 Task: In the Contact  HernandezPenelope@estee-lauder.com, Log Postal mail with desription: 'Received a postal mail package from a customer returning a product.'; Add date: '14 August, 2023', attach the document: Terms_and_conditions.doc. Logged in from softage.10@softage.net
Action: Mouse moved to (112, 69)
Screenshot: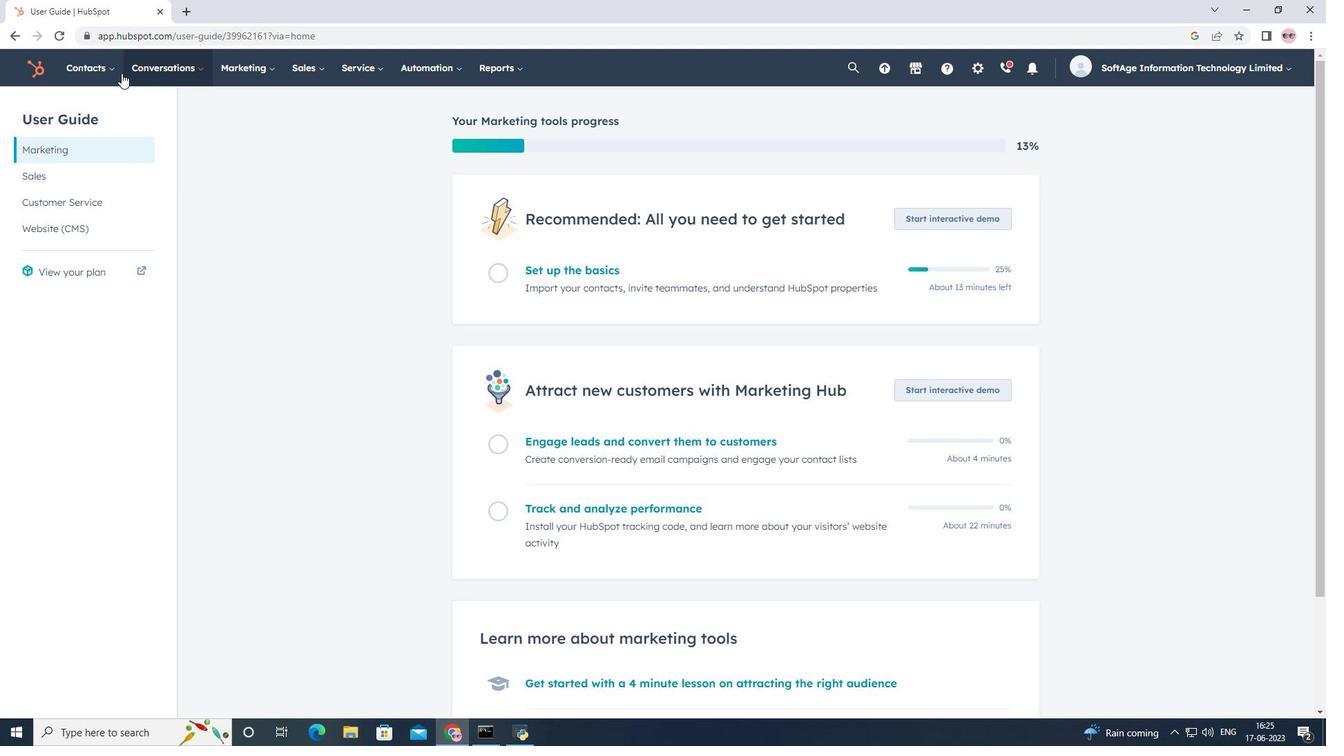 
Action: Mouse pressed left at (112, 69)
Screenshot: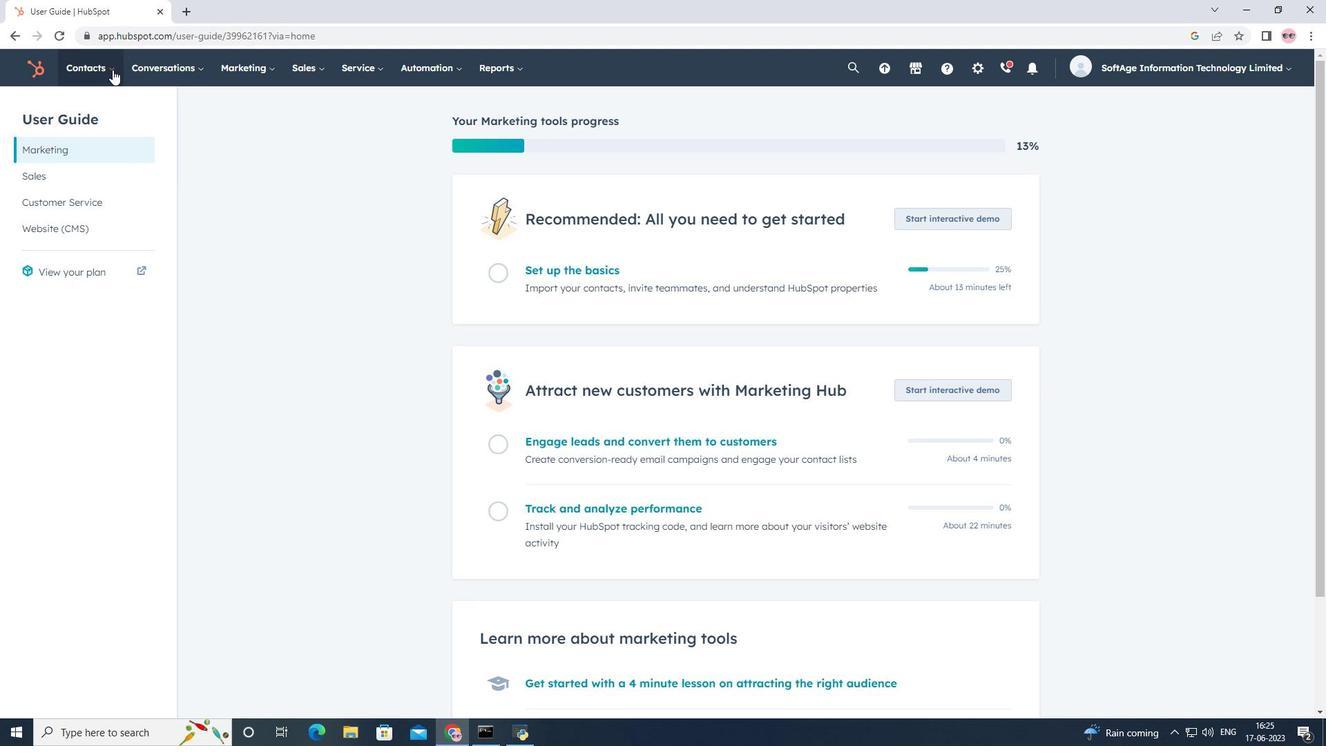 
Action: Mouse moved to (113, 102)
Screenshot: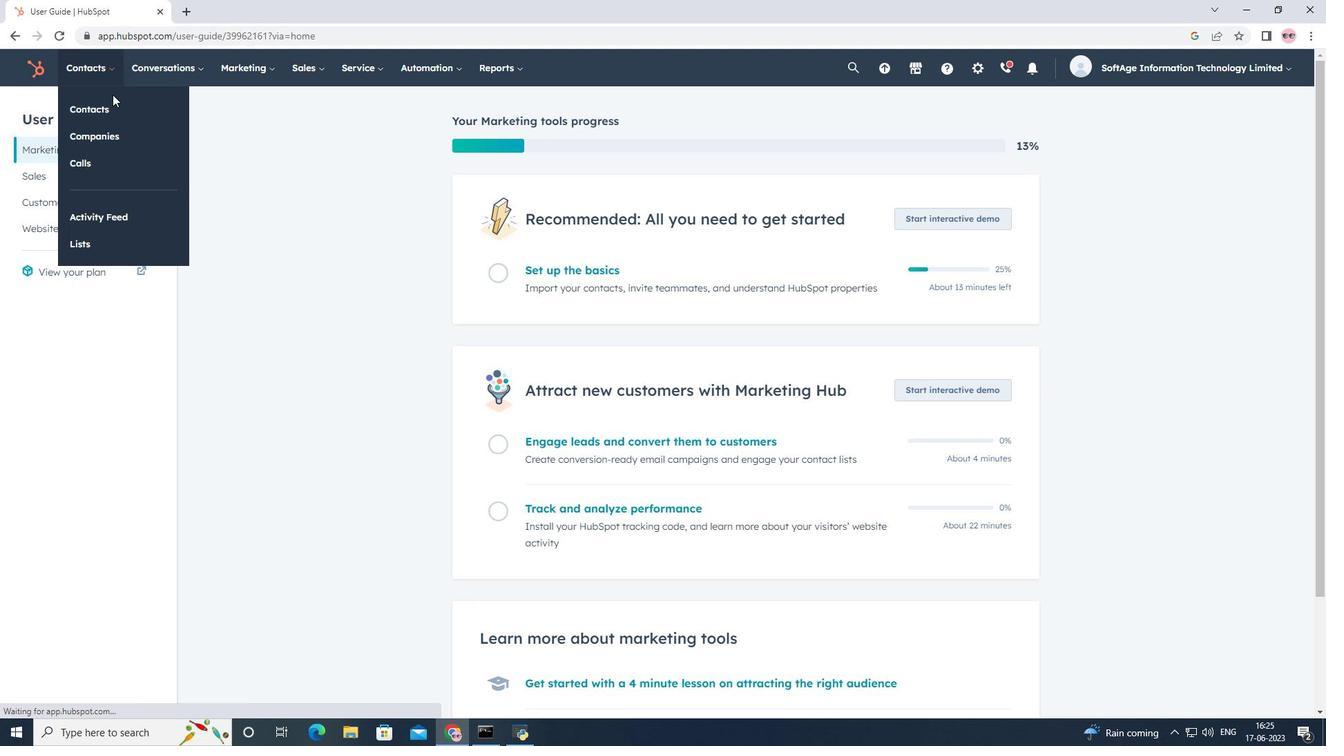 
Action: Mouse pressed left at (113, 102)
Screenshot: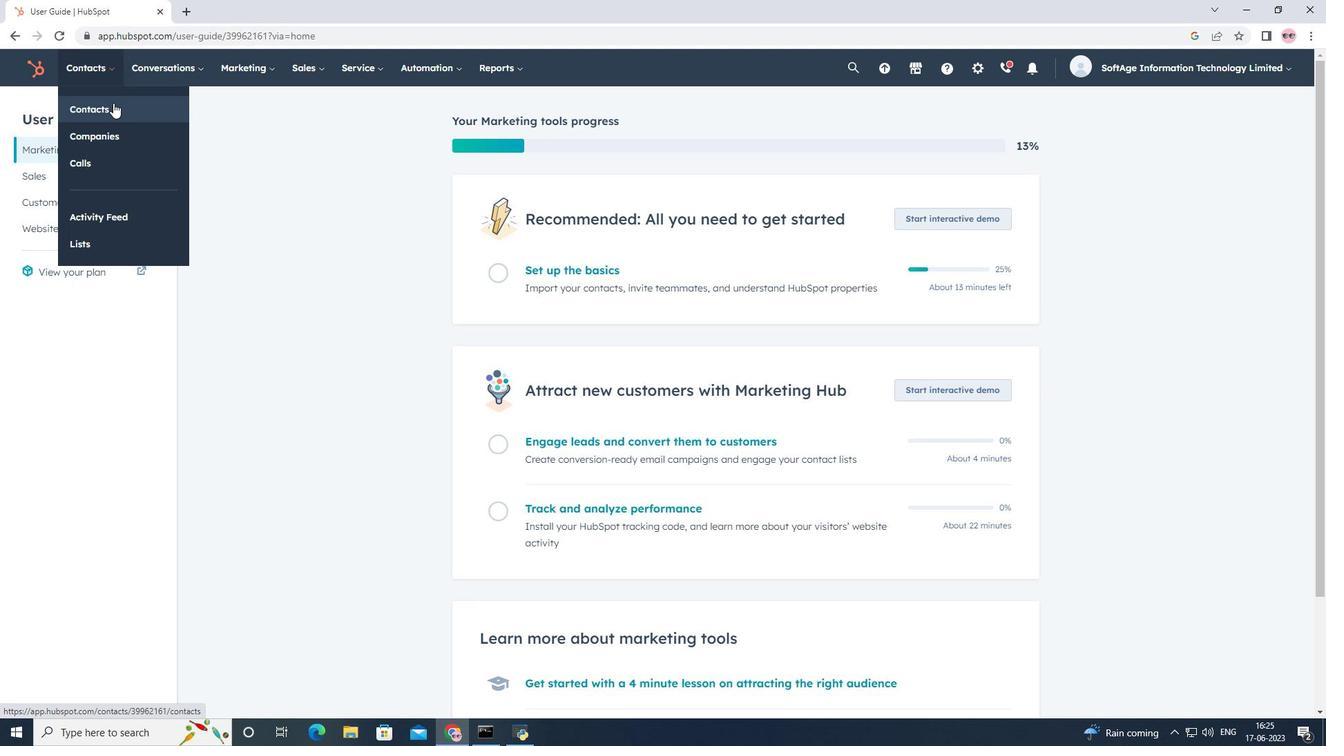 
Action: Mouse moved to (128, 228)
Screenshot: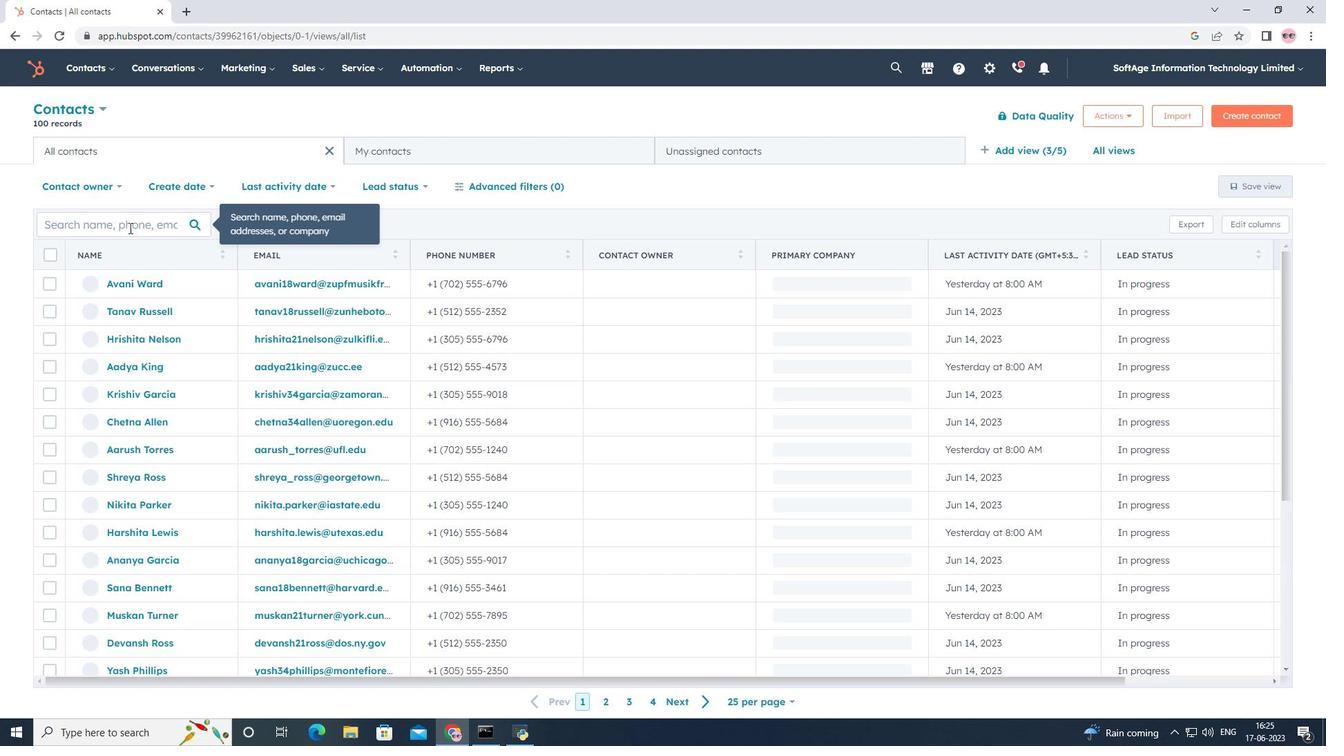 
Action: Mouse pressed left at (128, 228)
Screenshot: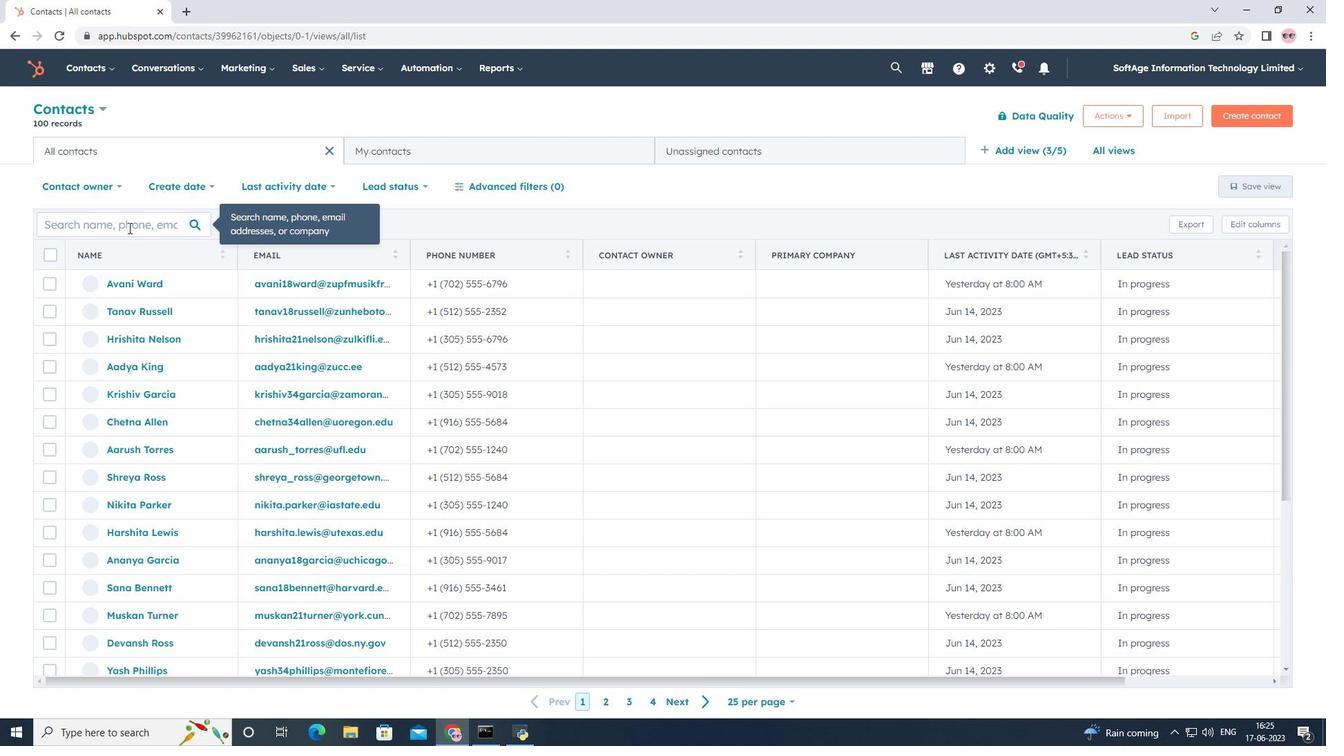 
Action: Key pressed <Key.shift>Hernandez<Key.shift>Penelope<Key.space><Key.shift><Key.shift><Key.shift><Key.shift><Key.shift><Key.shift><Key.shift><Key.shift><Key.shift><Key.shift><Key.shift><Key.shift><Key.shift>@estee-lauder.com
Screenshot: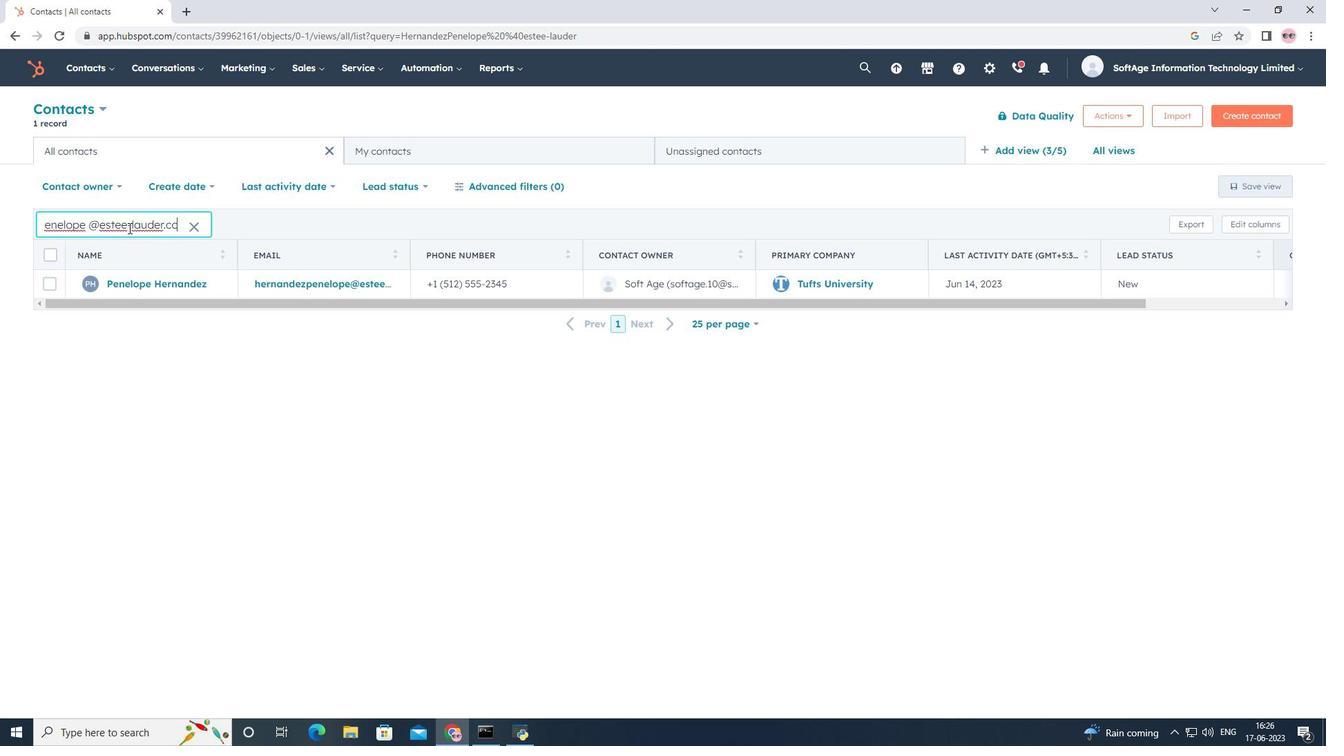 
Action: Mouse moved to (142, 279)
Screenshot: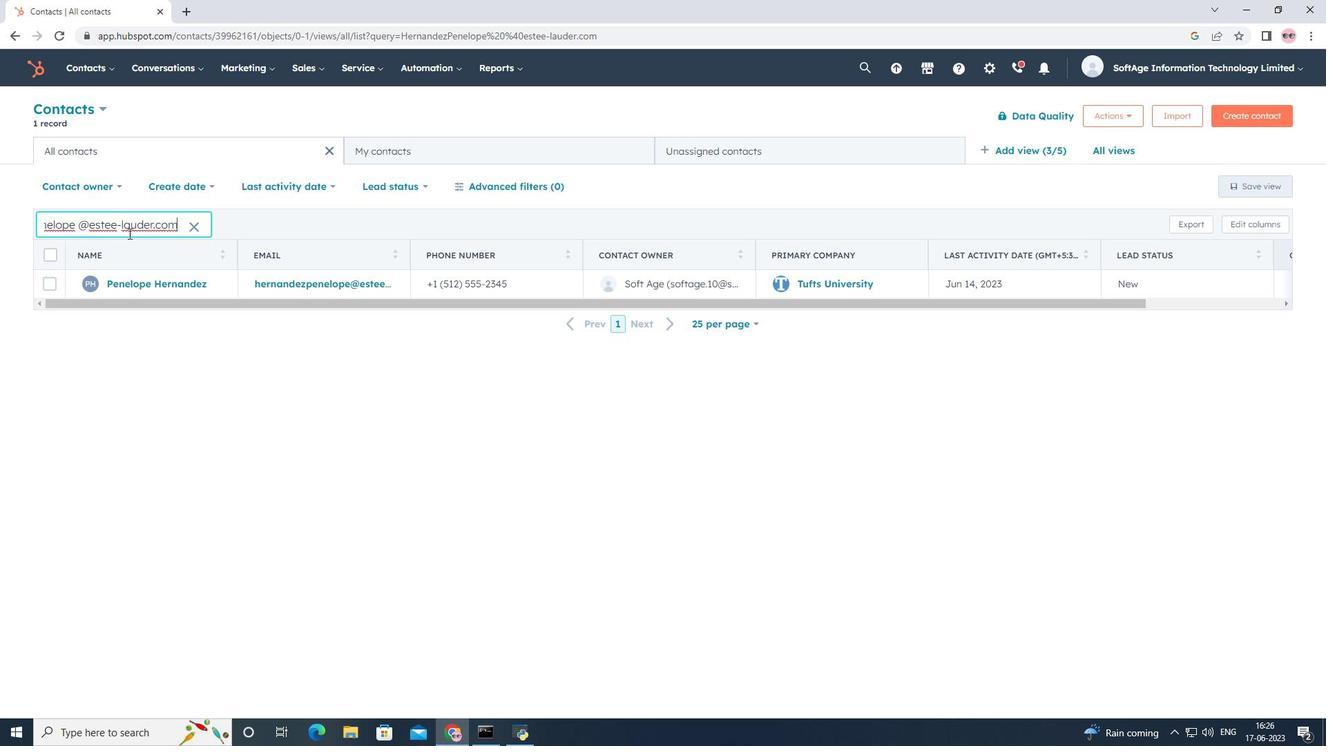 
Action: Mouse pressed left at (142, 279)
Screenshot: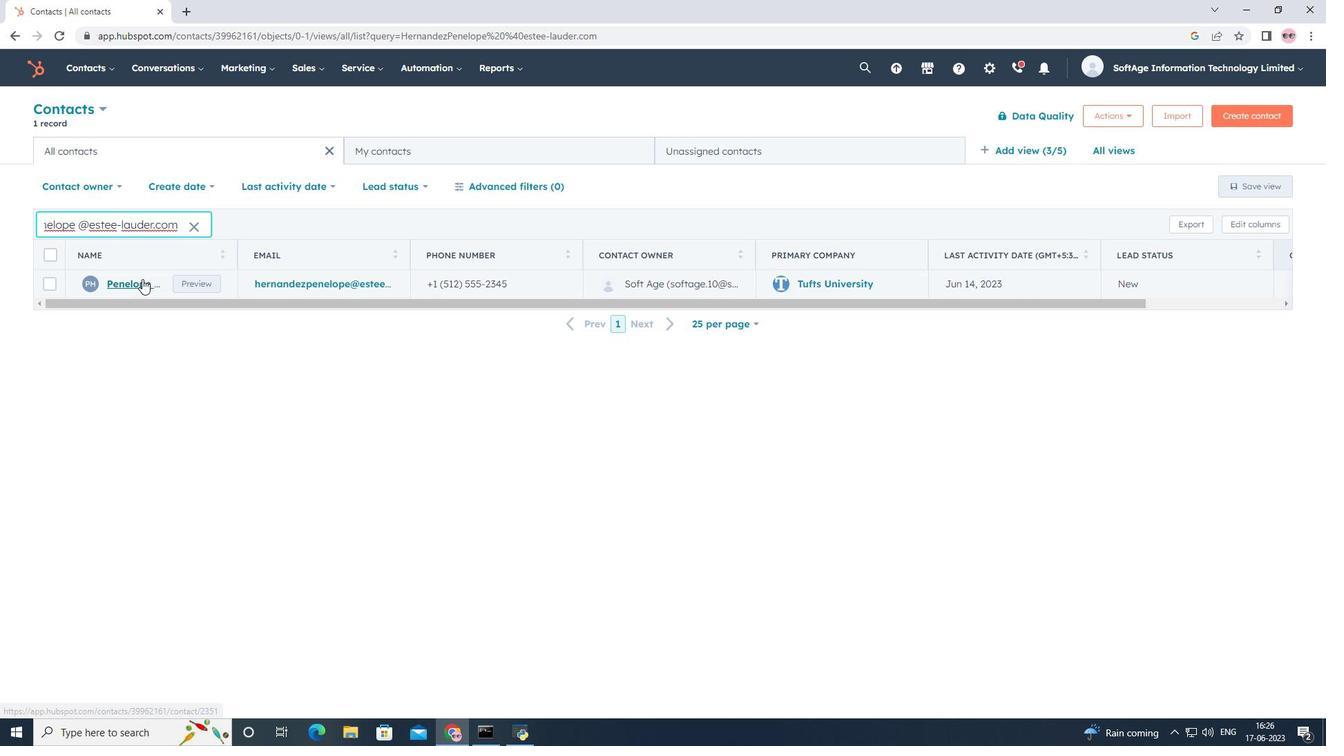 
Action: Mouse moved to (274, 230)
Screenshot: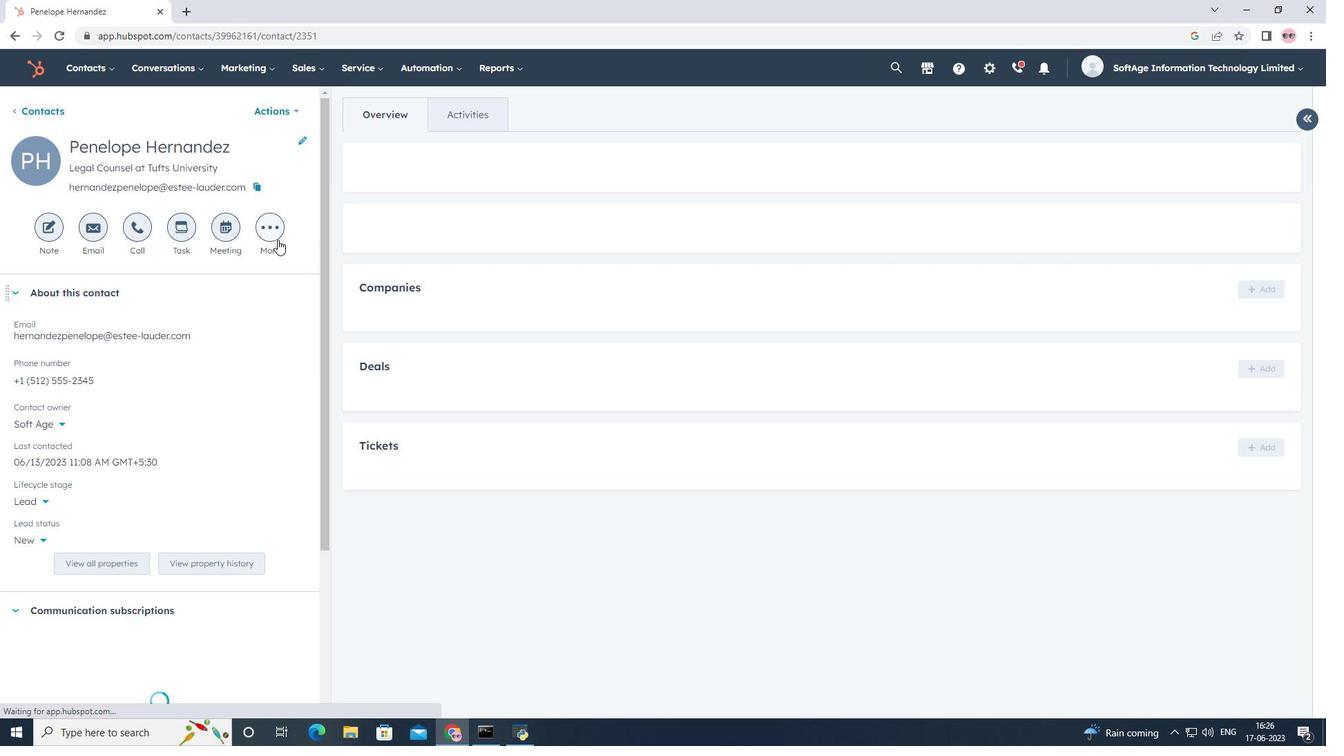 
Action: Mouse pressed left at (274, 230)
Screenshot: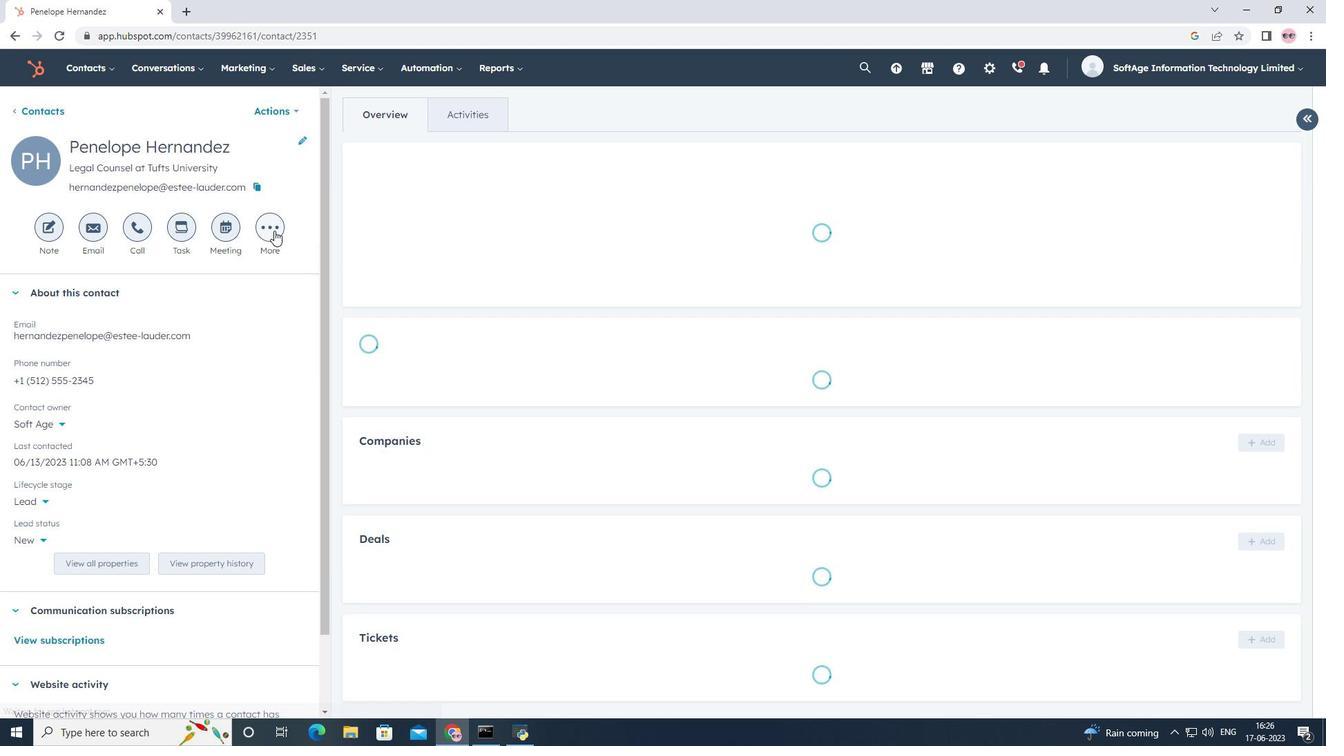 
Action: Mouse moved to (288, 424)
Screenshot: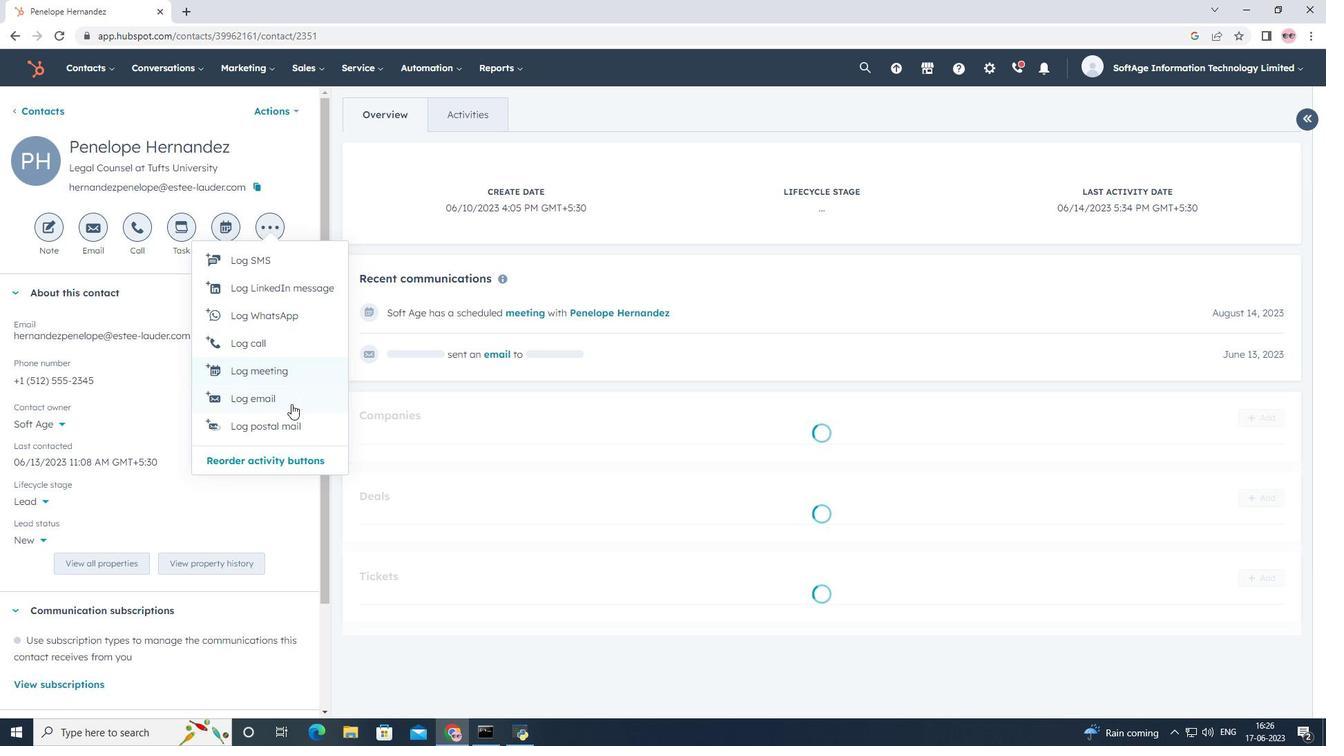 
Action: Mouse pressed left at (288, 424)
Screenshot: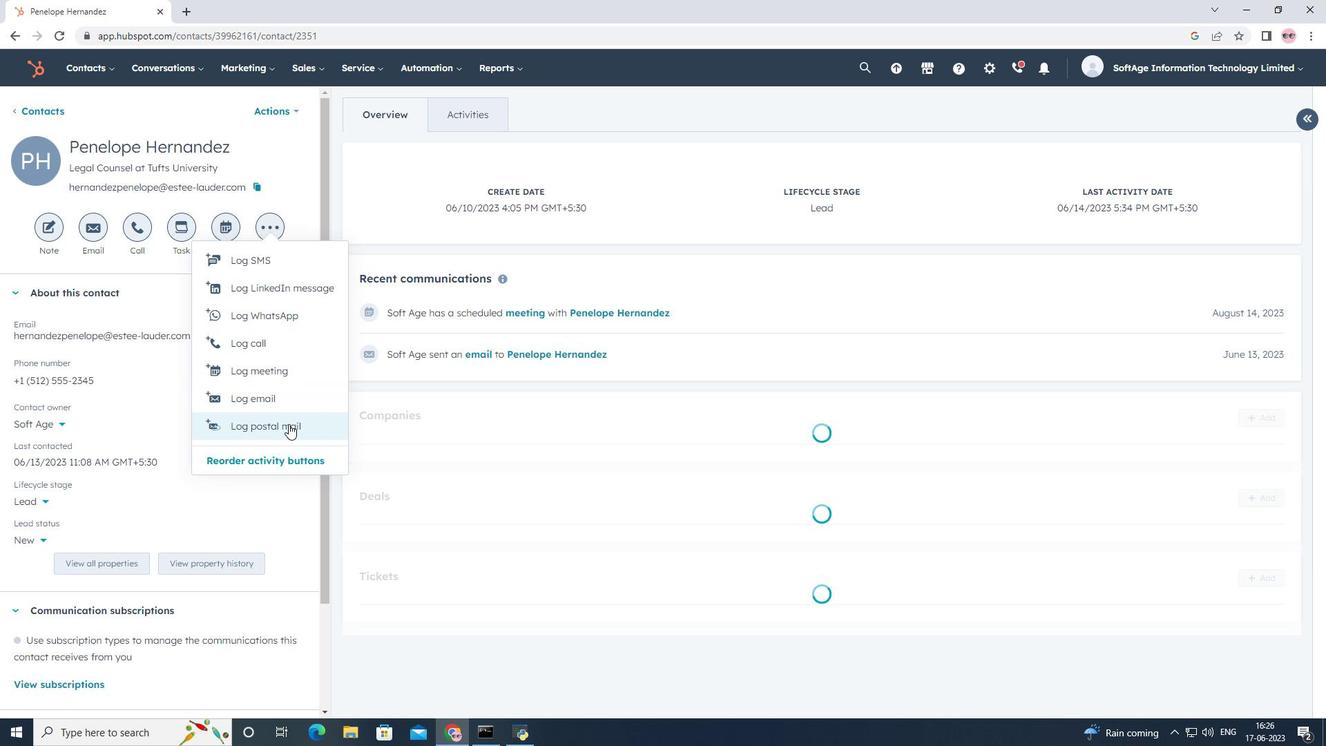 
Action: Mouse moved to (809, 529)
Screenshot: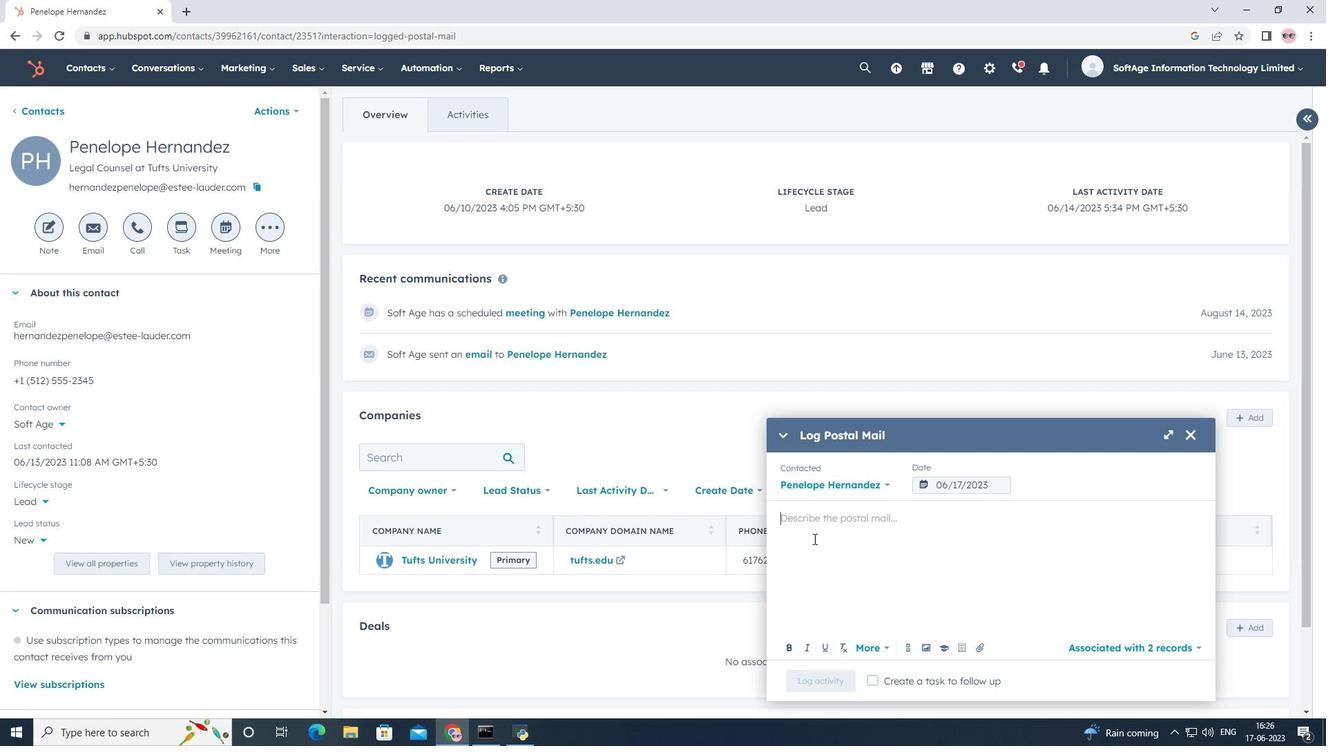 
Action: Mouse pressed left at (809, 529)
Screenshot: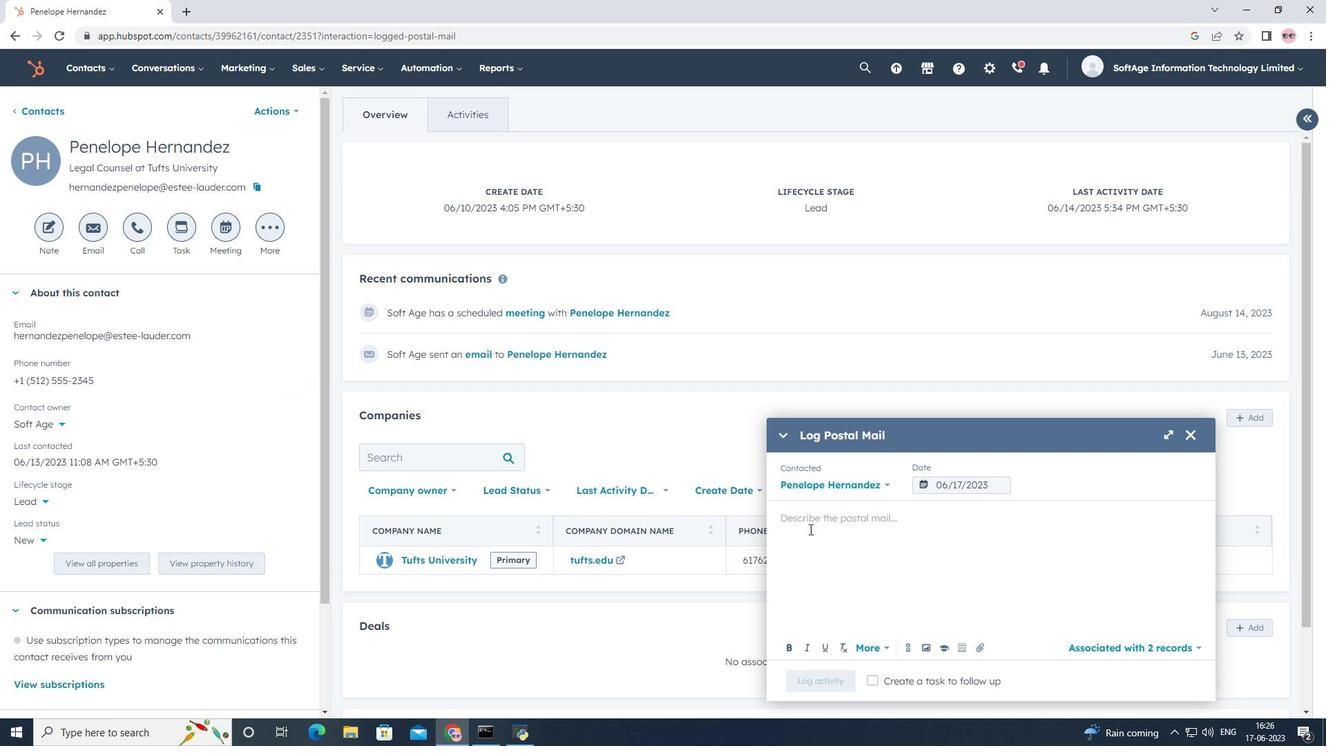 
Action: Key pressed <Key.shift>Received<Key.space>a<Key.space>postal<Key.space>mail<Key.space>package<Key.space>from<Key.space>a<Key.space>custoer<Key.space>returning<Key.space>a<Key.space>product.
Screenshot: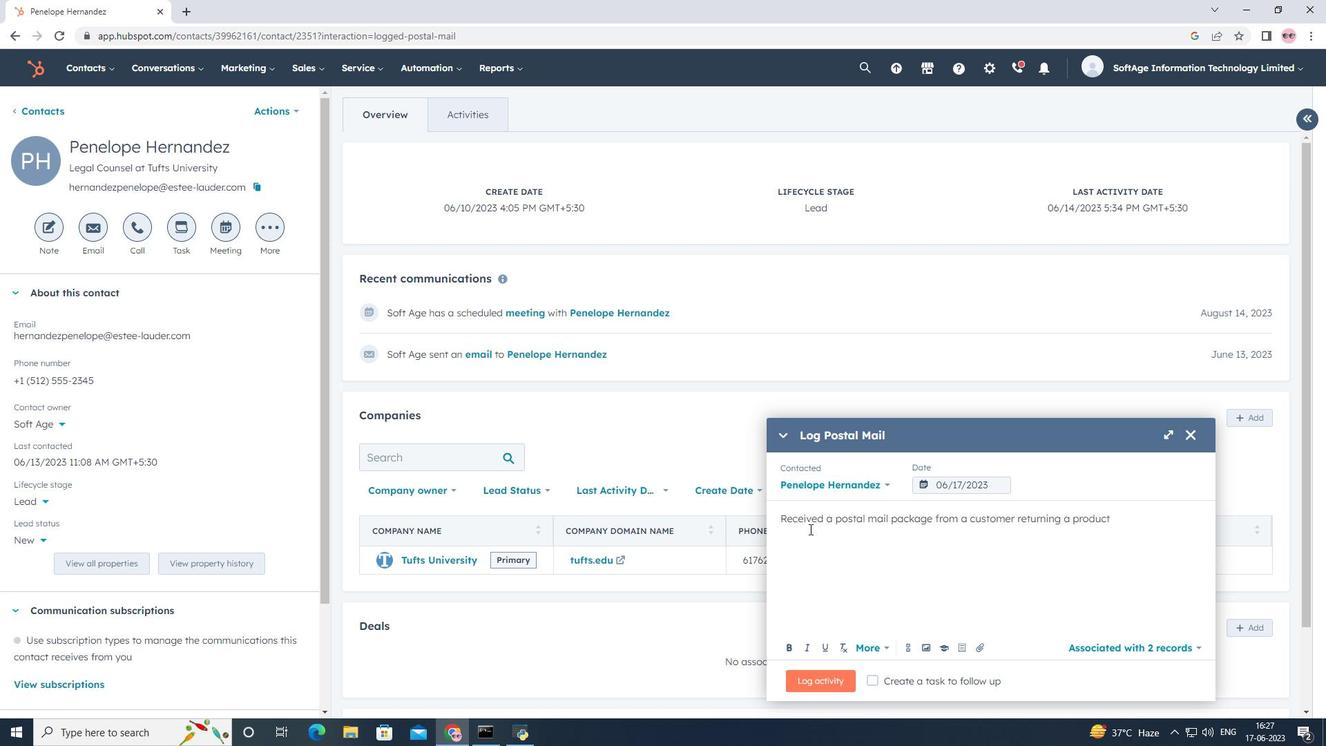 
Action: Mouse moved to (956, 483)
Screenshot: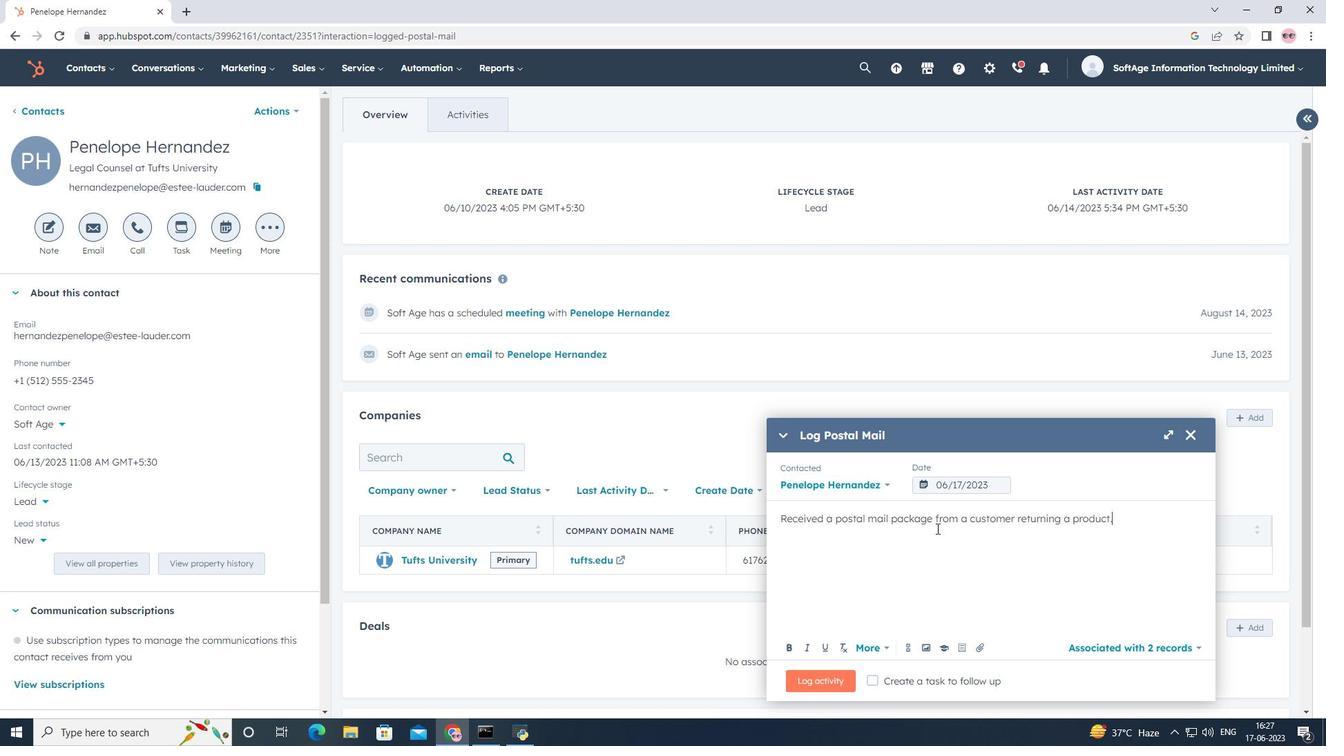 
Action: Mouse pressed left at (956, 483)
Screenshot: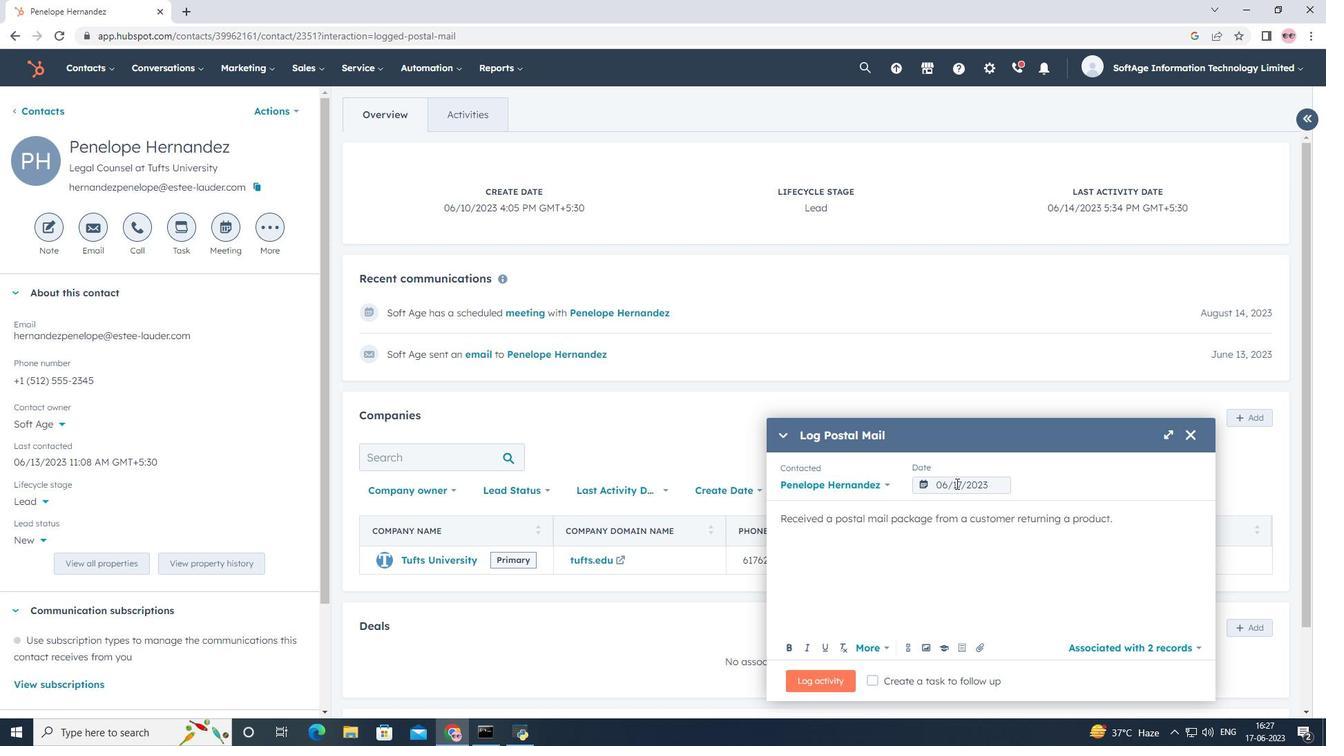 
Action: Mouse moved to (1086, 270)
Screenshot: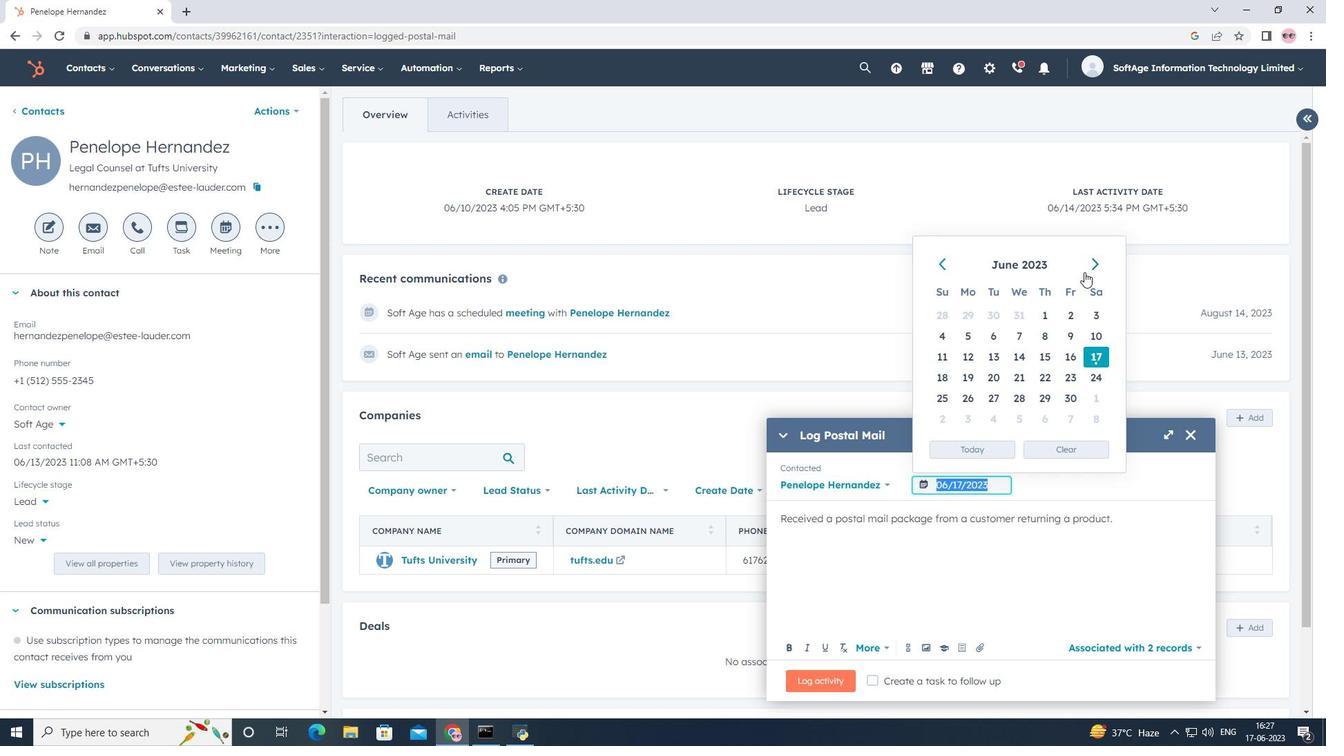 
Action: Mouse pressed left at (1086, 270)
Screenshot: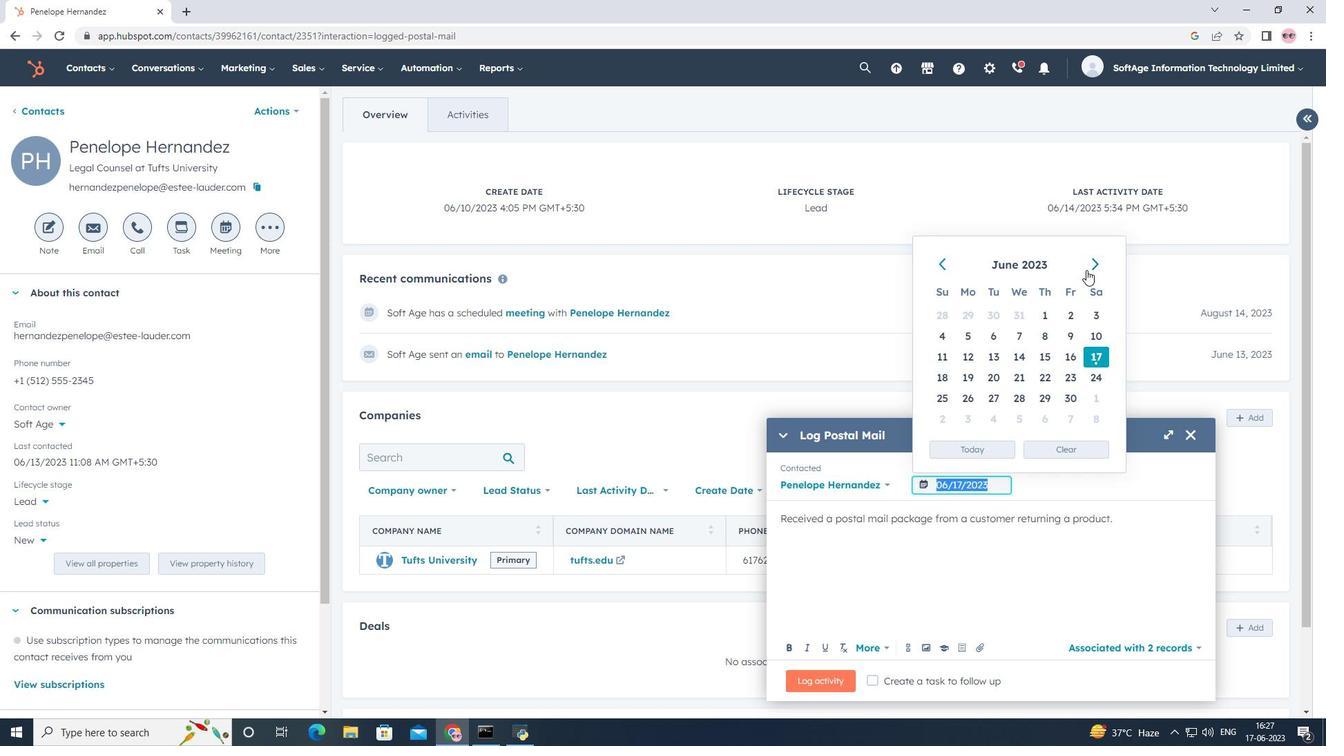 
Action: Mouse pressed left at (1086, 270)
Screenshot: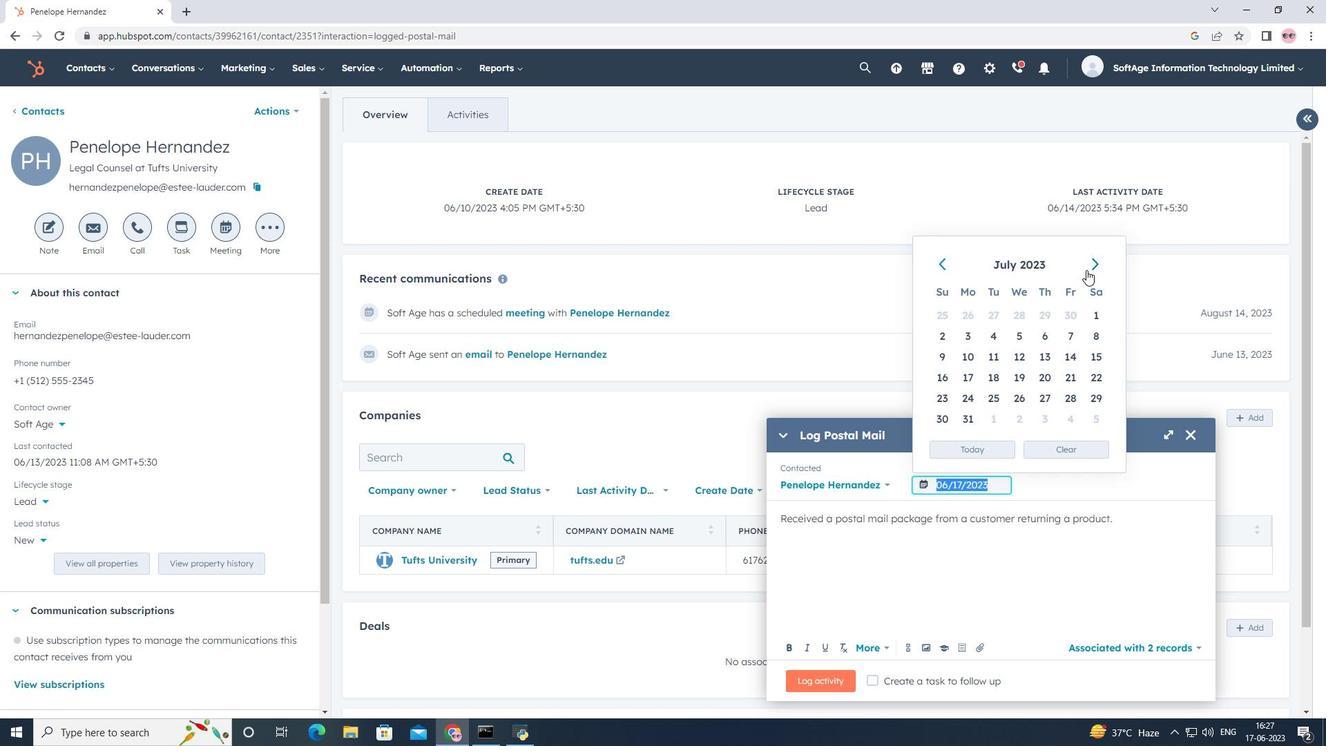 
Action: Mouse moved to (967, 359)
Screenshot: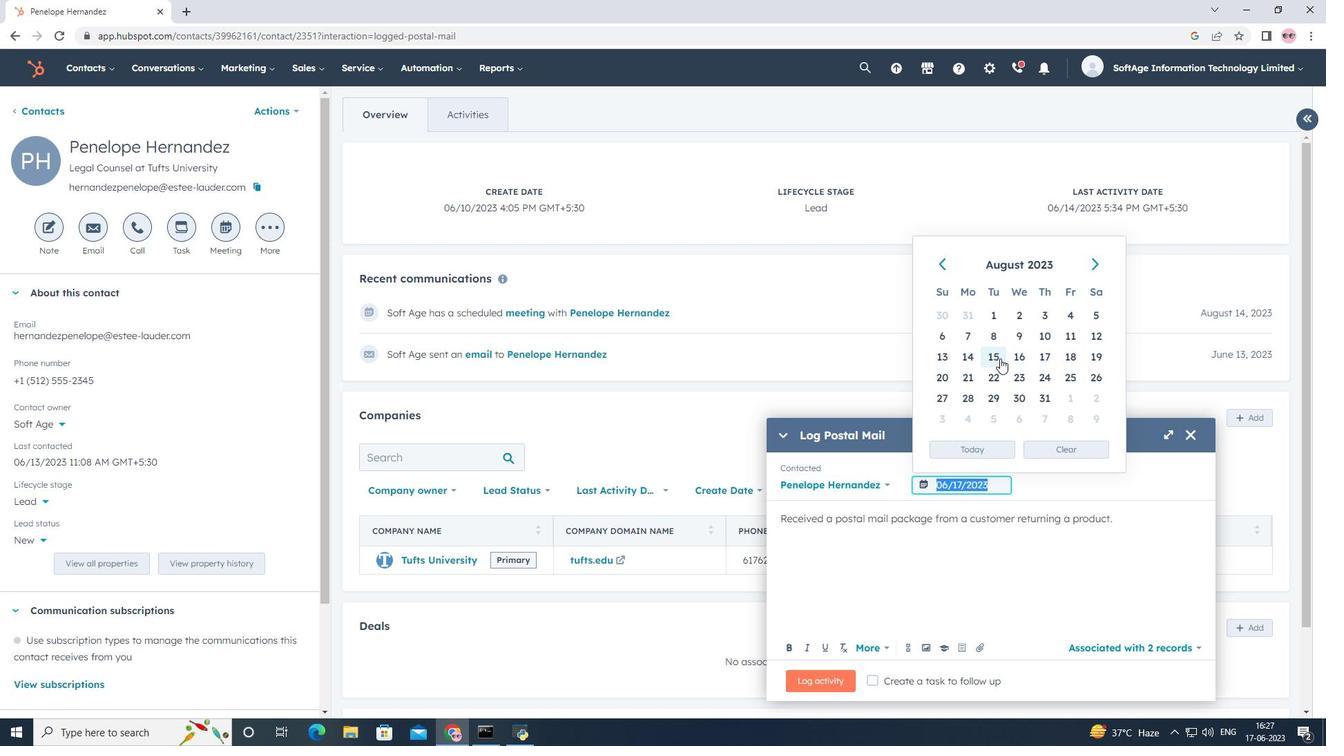 
Action: Mouse pressed left at (967, 359)
Screenshot: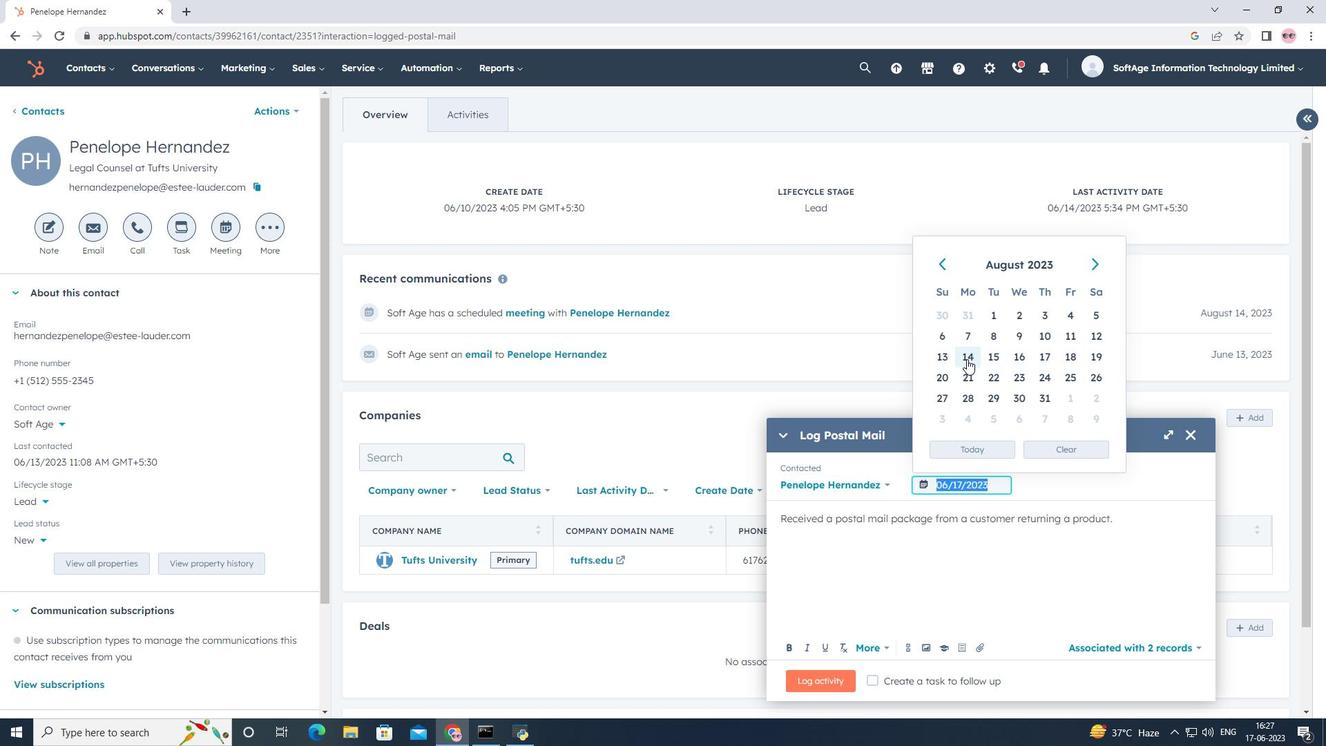 
Action: Mouse moved to (988, 646)
Screenshot: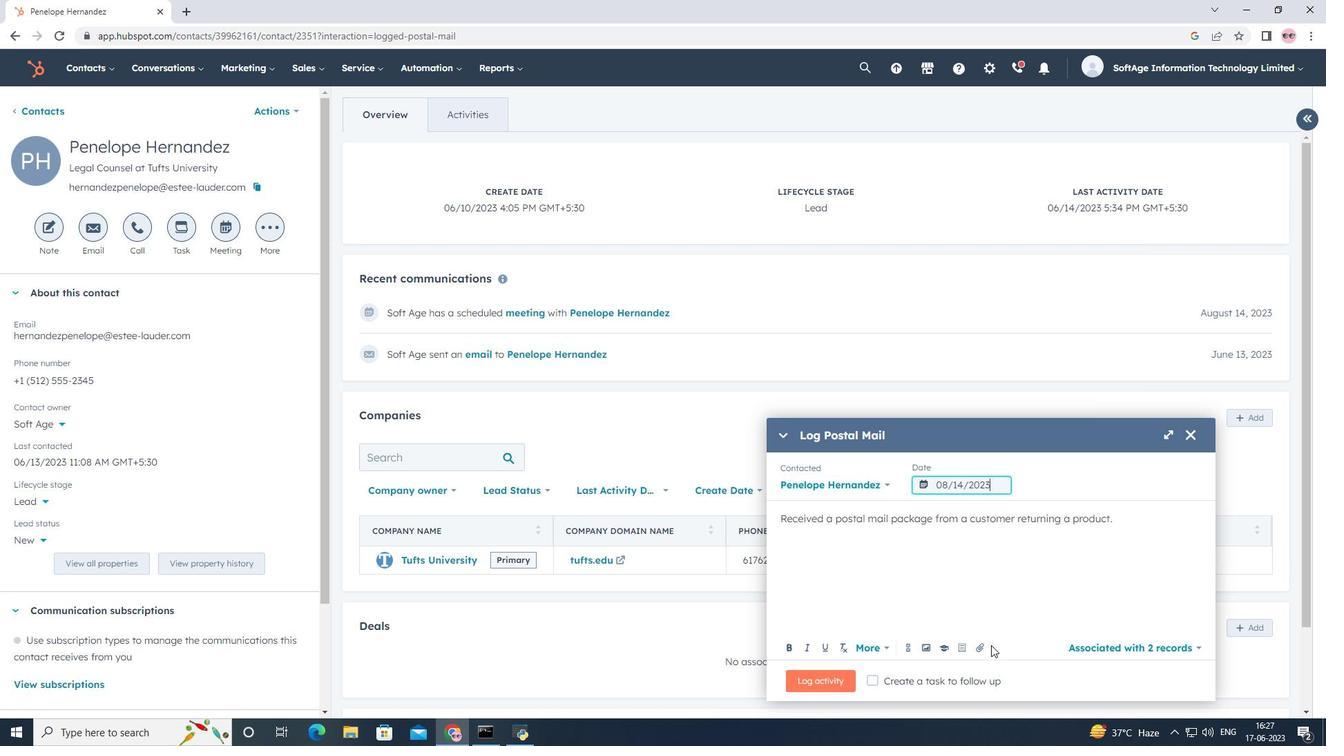 
Action: Mouse pressed left at (988, 646)
Screenshot: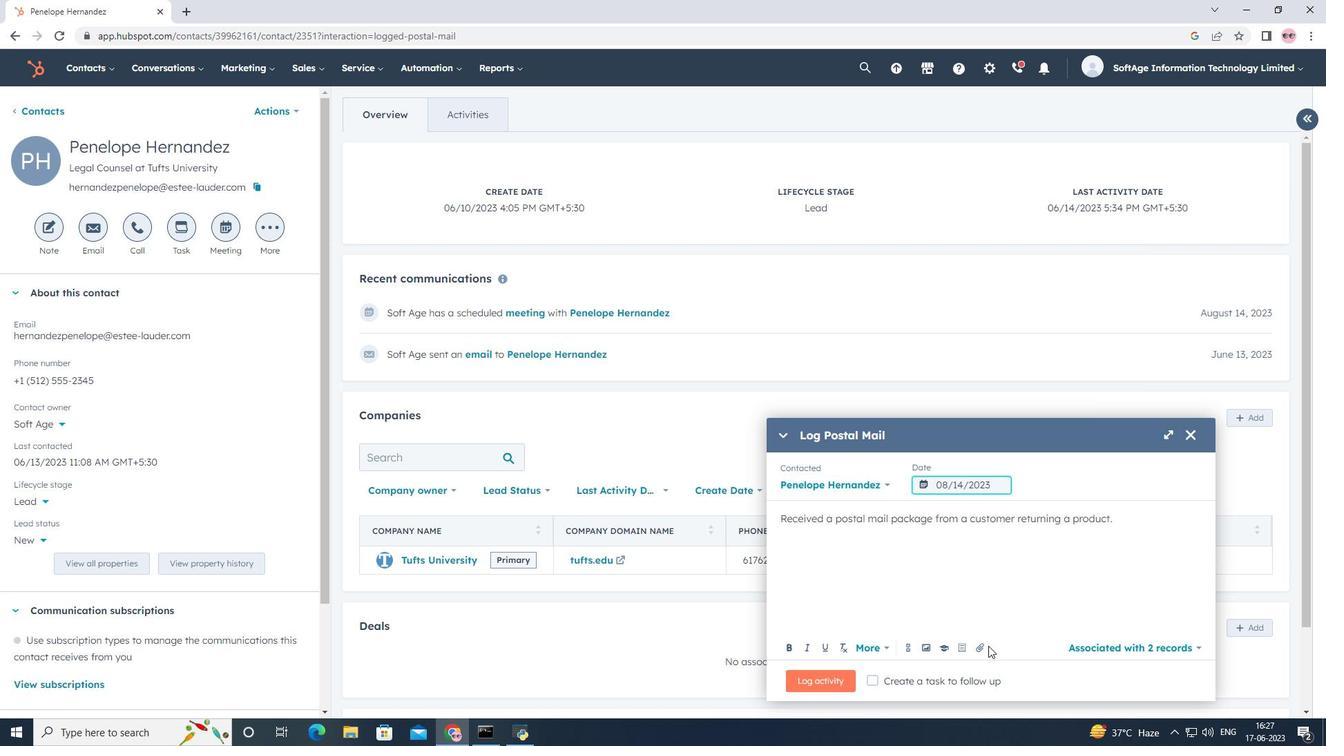 
Action: Mouse moved to (983, 647)
Screenshot: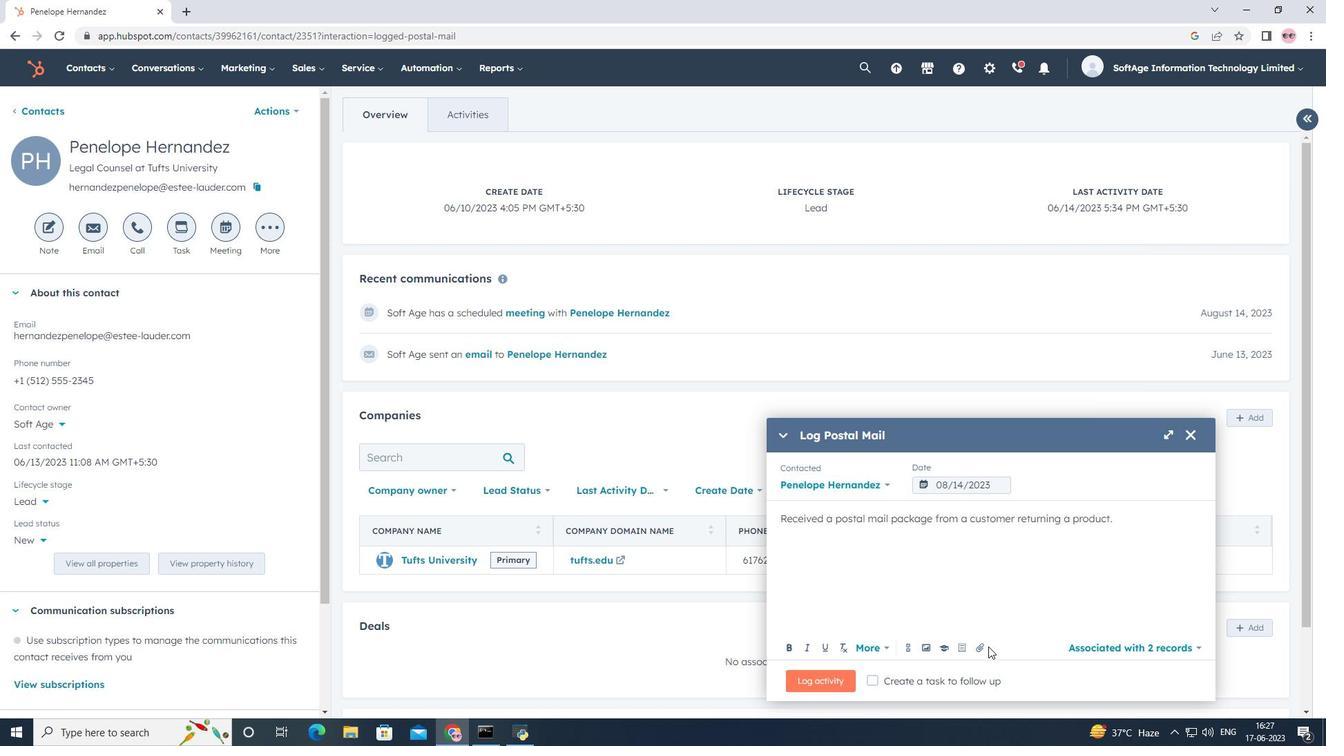 
Action: Mouse pressed left at (983, 647)
Screenshot: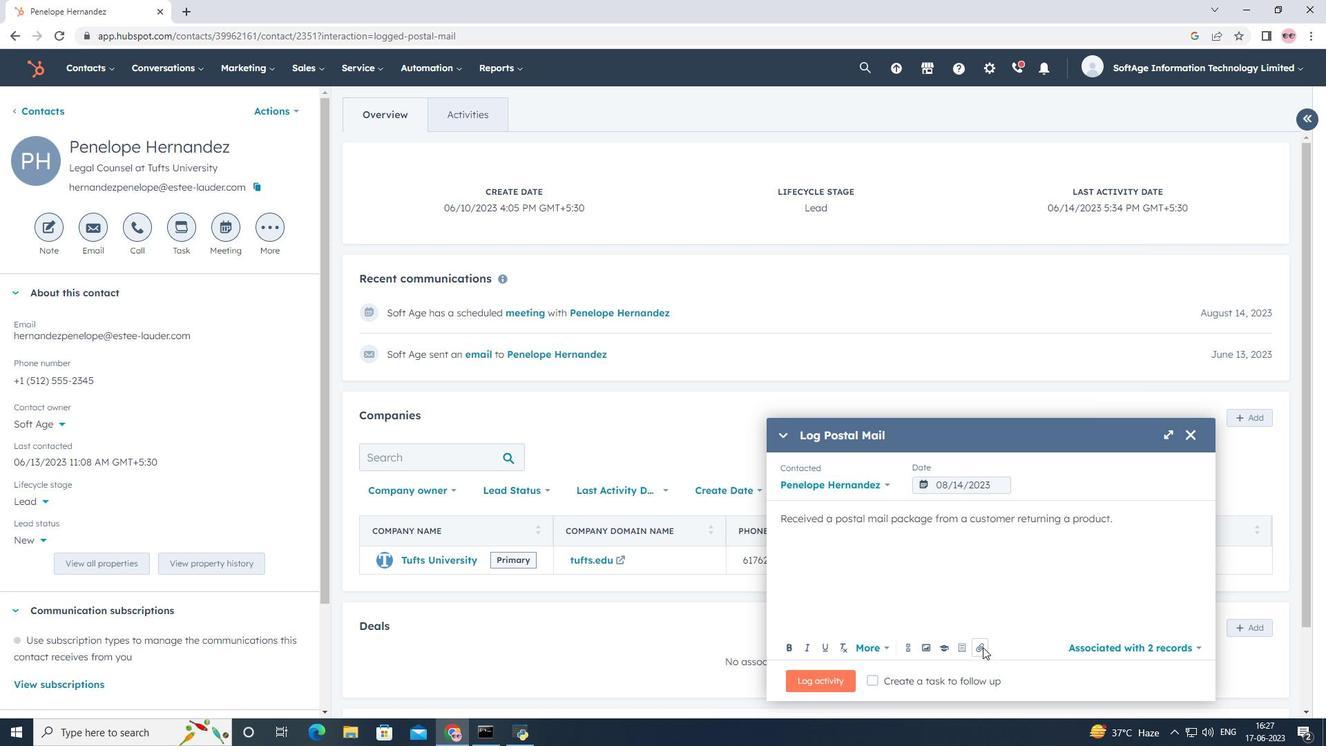 
Action: Mouse moved to (996, 610)
Screenshot: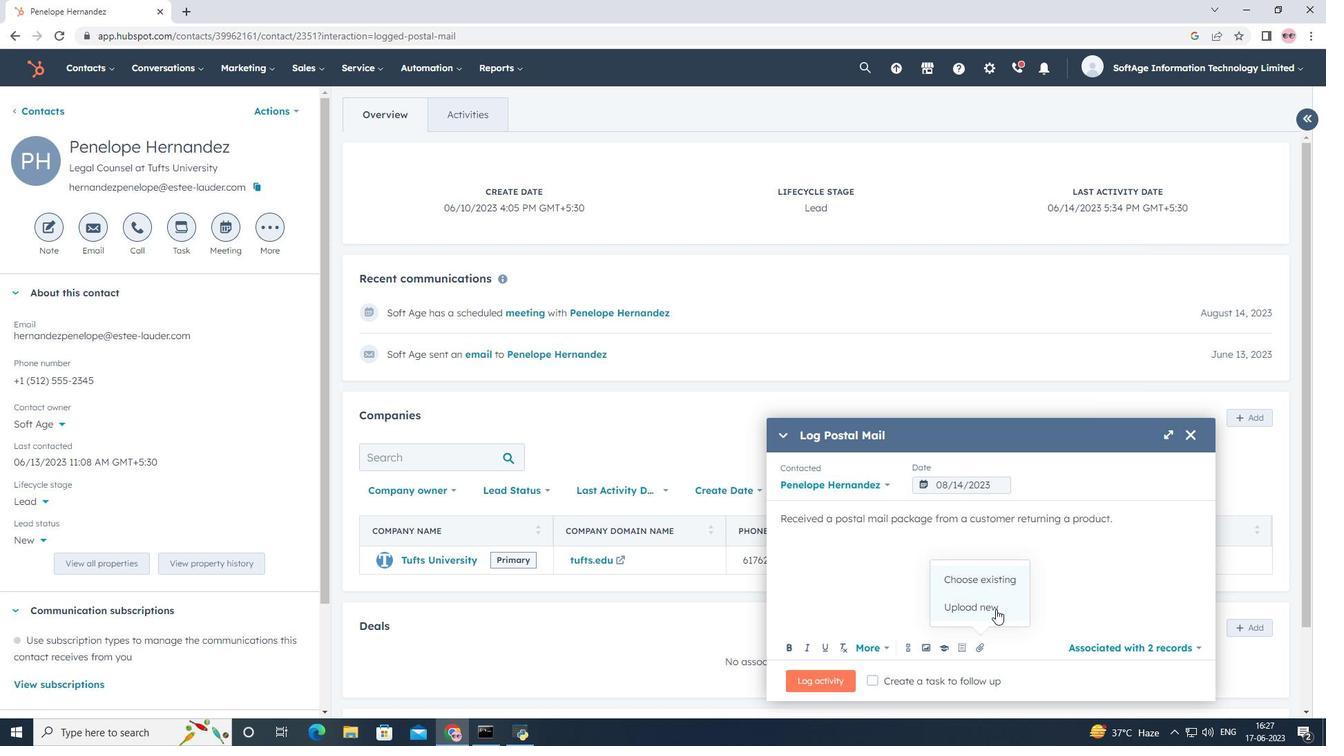 
Action: Mouse pressed left at (996, 610)
Screenshot: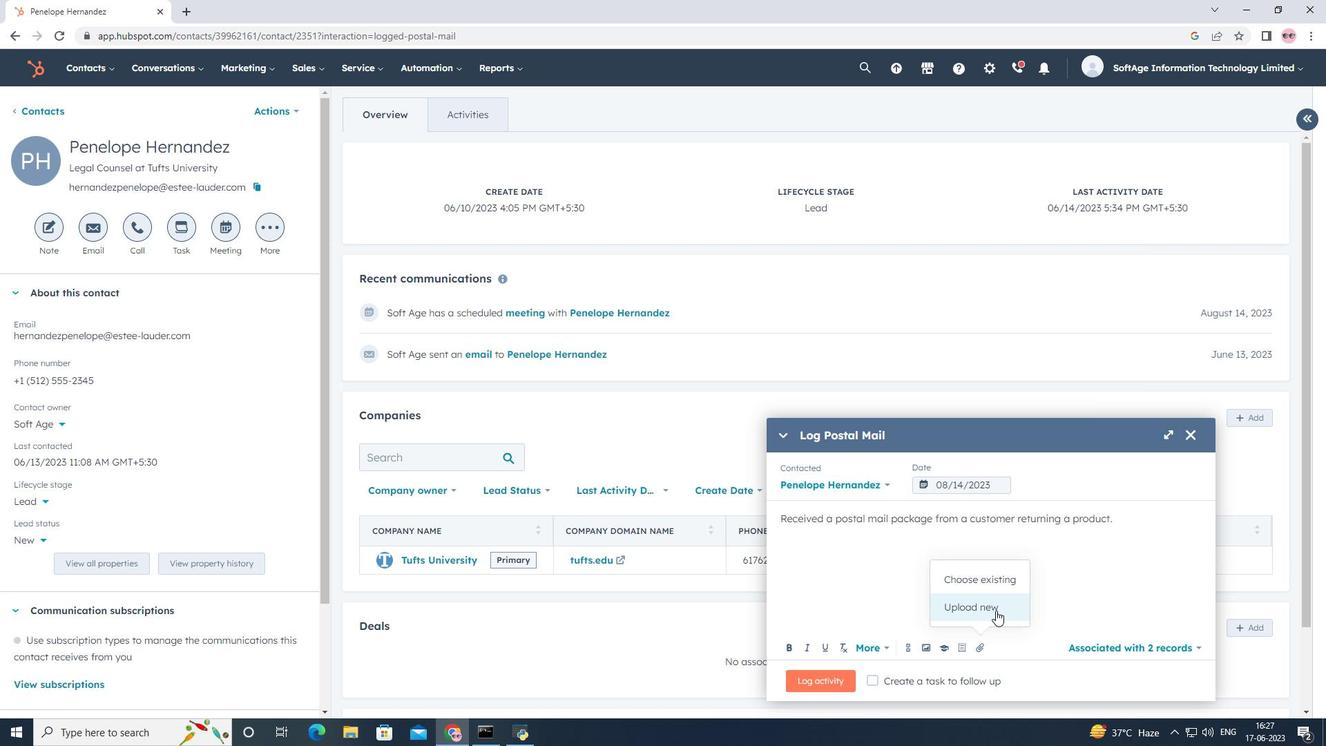 
Action: Mouse moved to (210, 133)
Screenshot: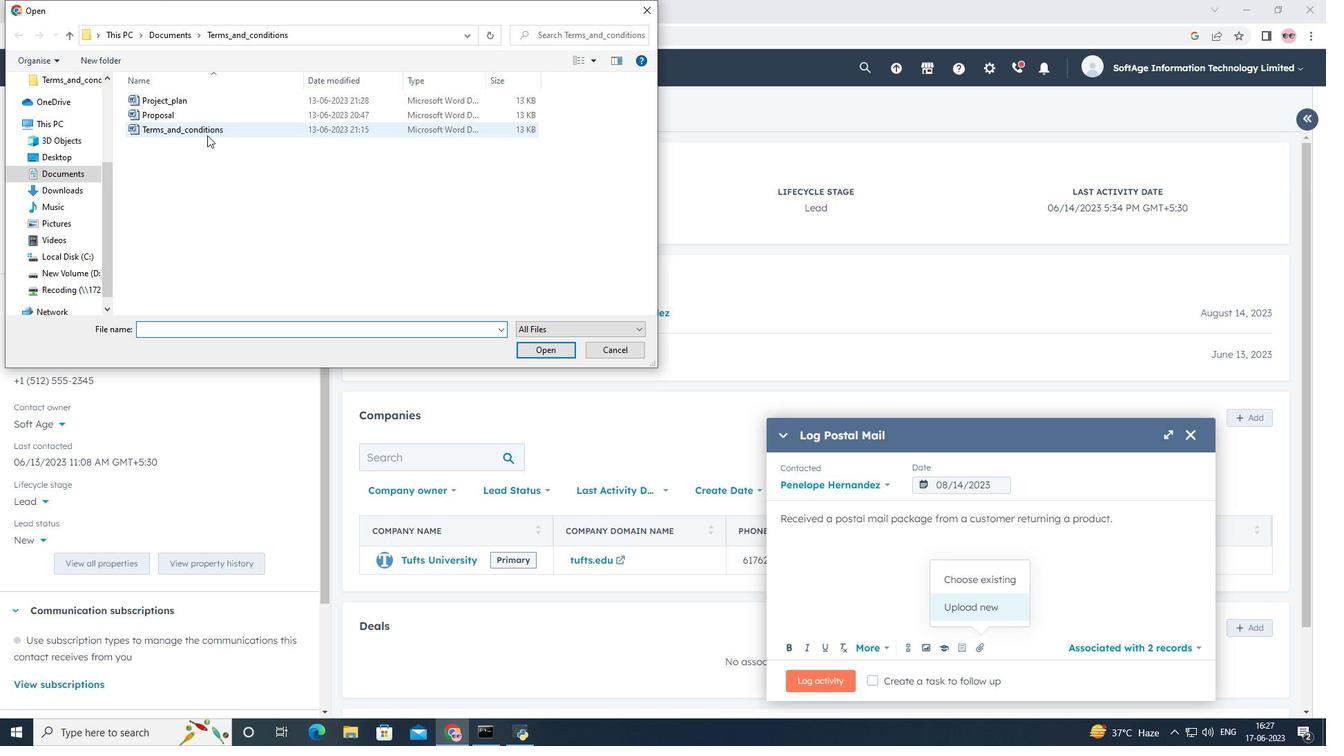 
Action: Mouse pressed left at (210, 133)
Screenshot: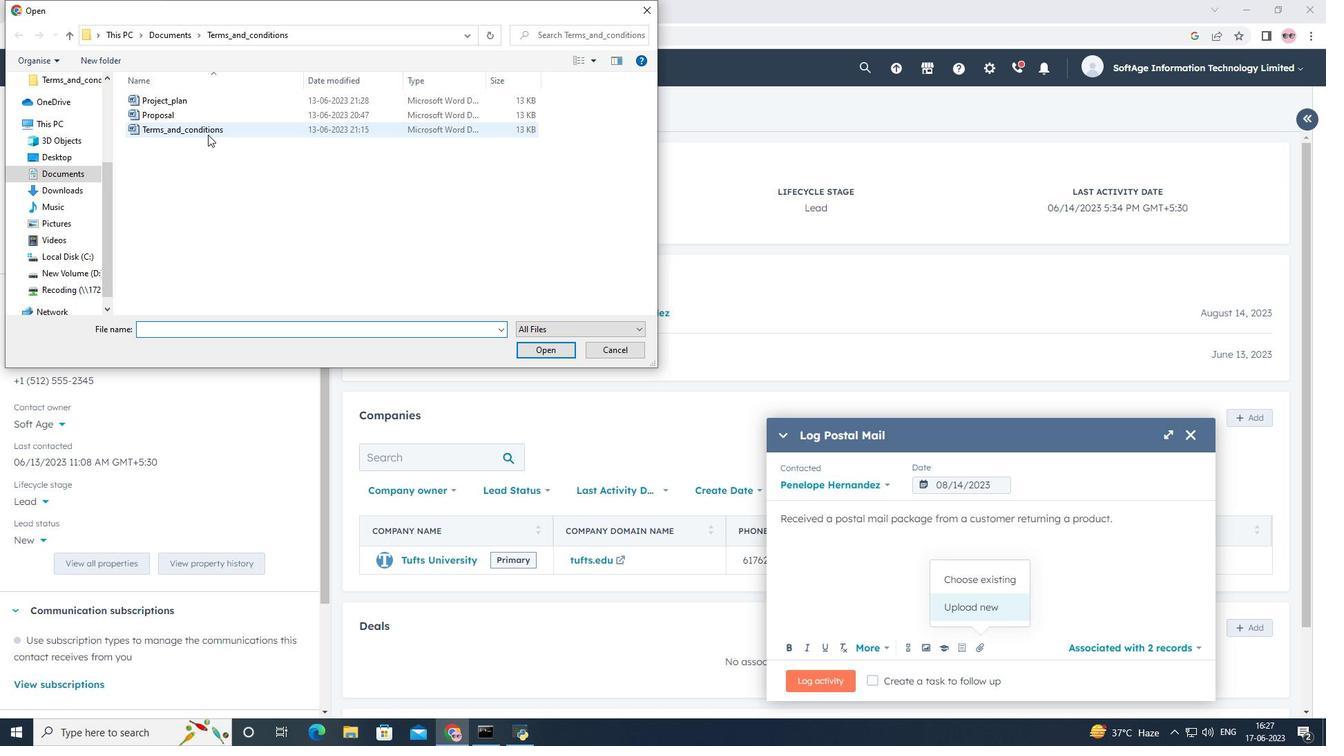 
Action: Mouse moved to (540, 354)
Screenshot: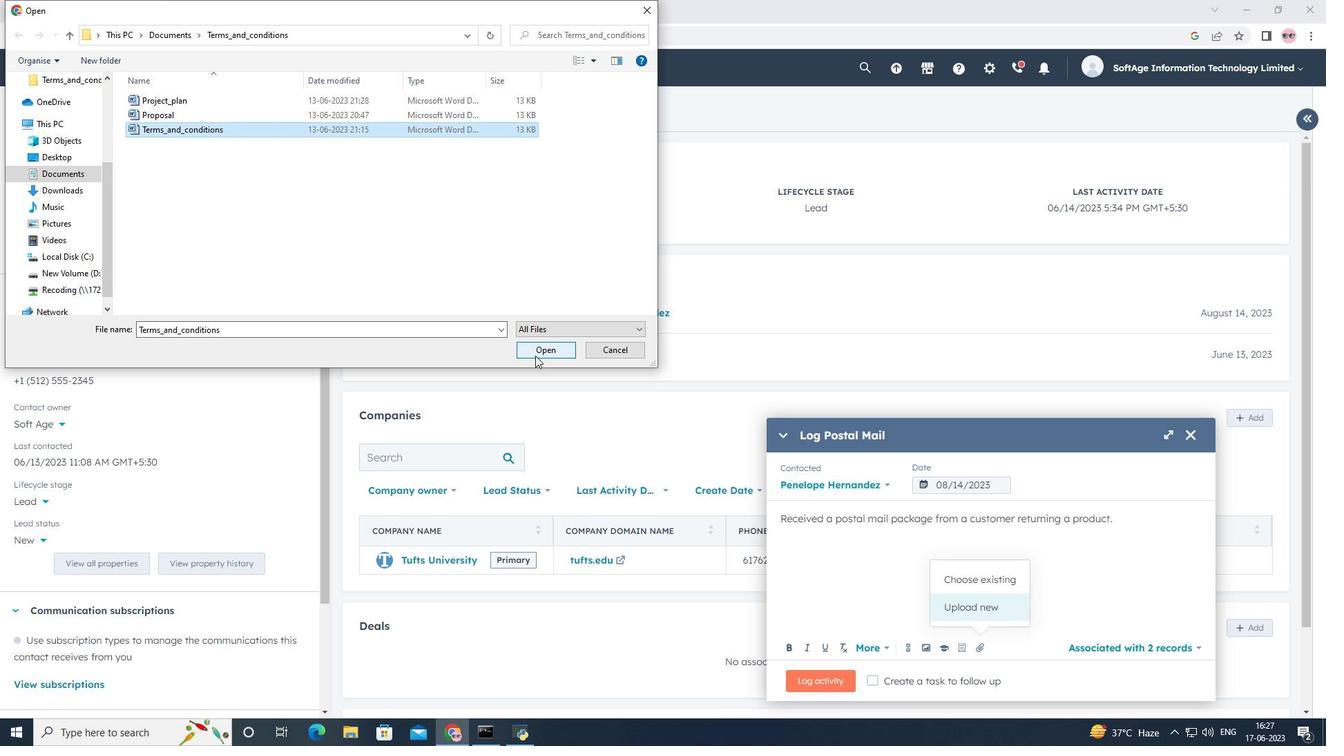
Action: Mouse pressed left at (540, 354)
Screenshot: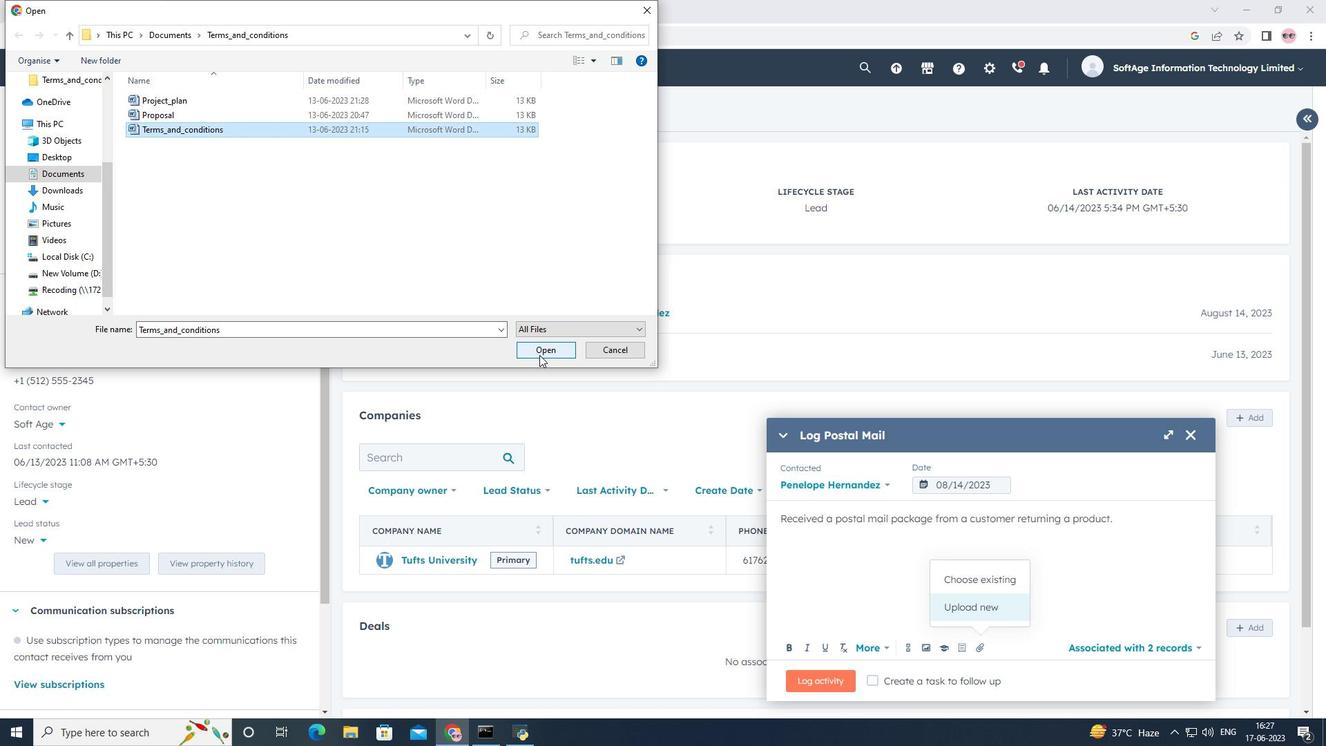 
Action: Mouse moved to (824, 675)
Screenshot: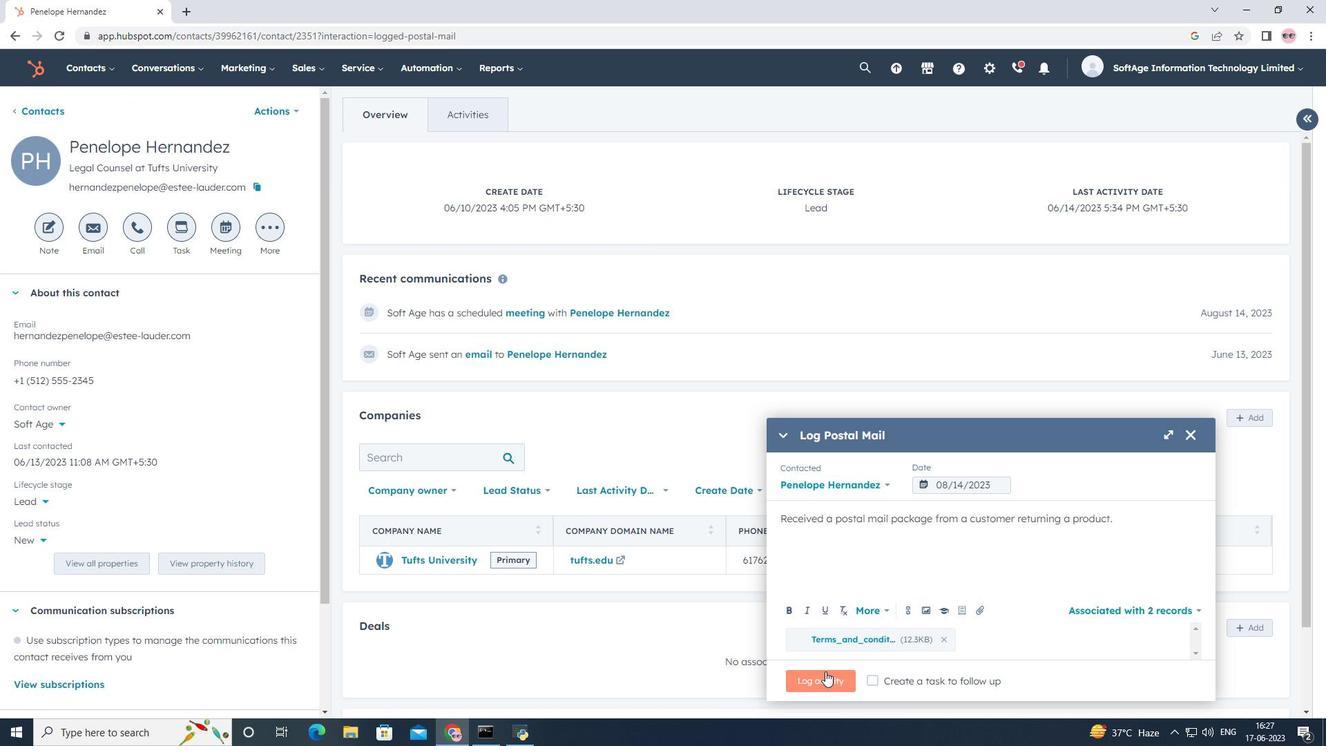 
Action: Mouse pressed left at (824, 675)
Screenshot: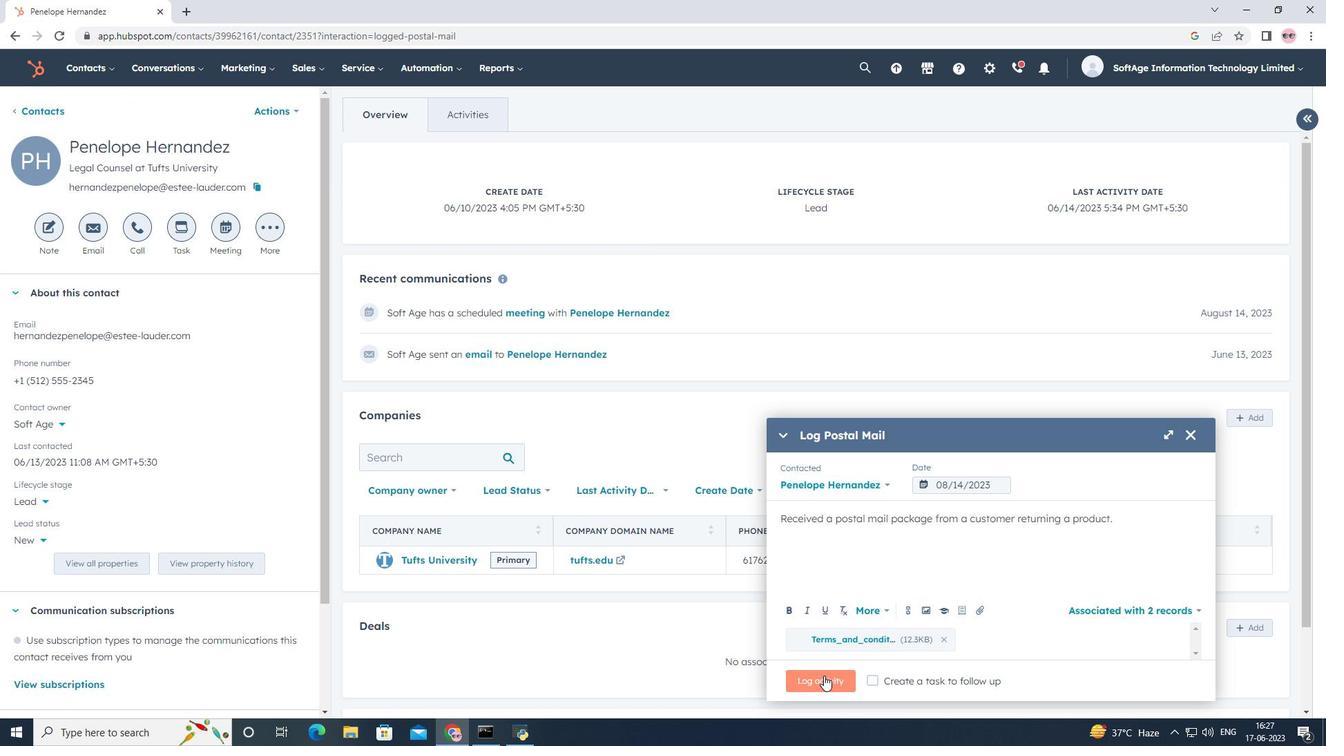 
